 Task: Look for space in Yichang, China from 12th August, 2023 to 16th August, 2023 for 8 adults in price range Rs.10000 to Rs.16000. Place can be private room with 8 bedrooms having 8 beds and 8 bathrooms. Property type can be house, flat, guest house, hotel. Amenities needed are: wifi, TV, free parkinig on premises, gym, breakfast. Booking option can be shelf check-in. Required host language is Chinese (Simplified).
Action: Mouse moved to (430, 89)
Screenshot: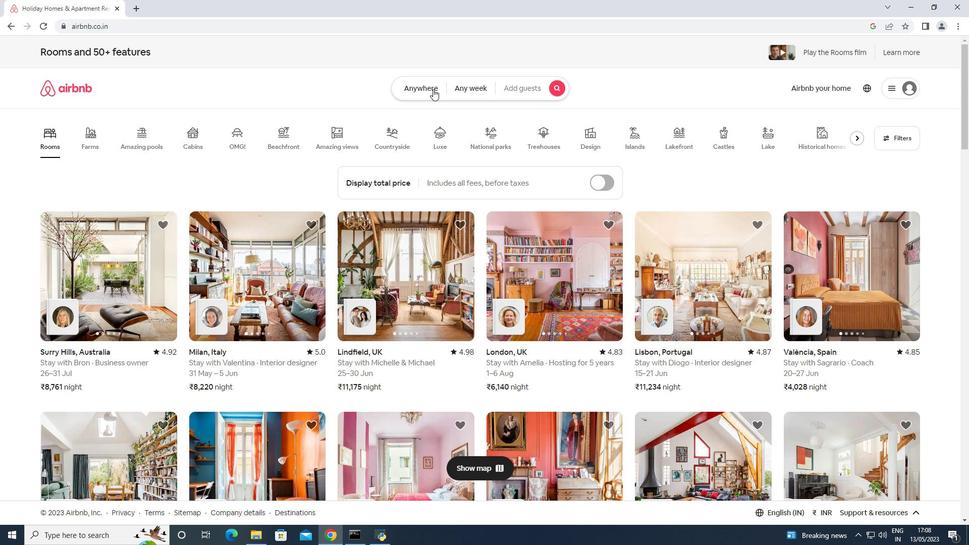 
Action: Mouse pressed left at (430, 89)
Screenshot: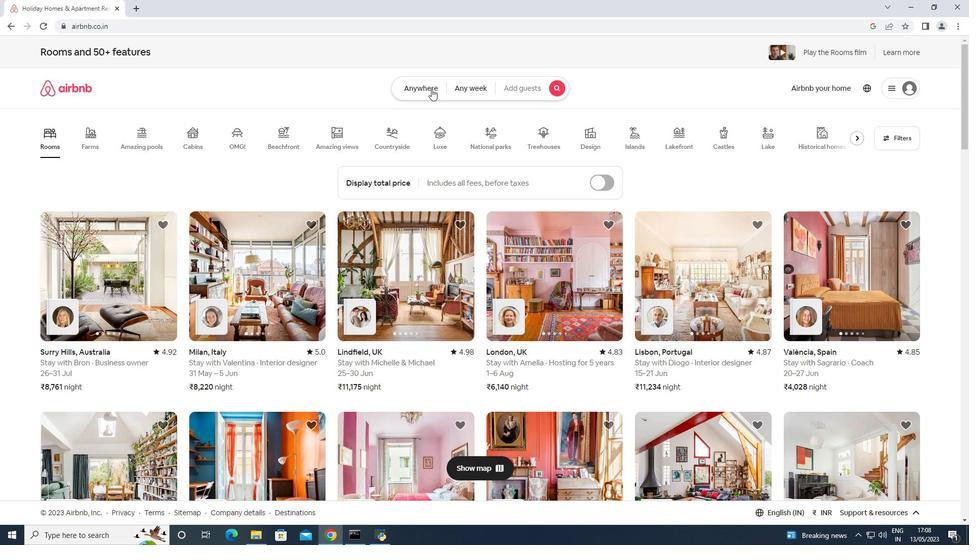 
Action: Mouse moved to (389, 124)
Screenshot: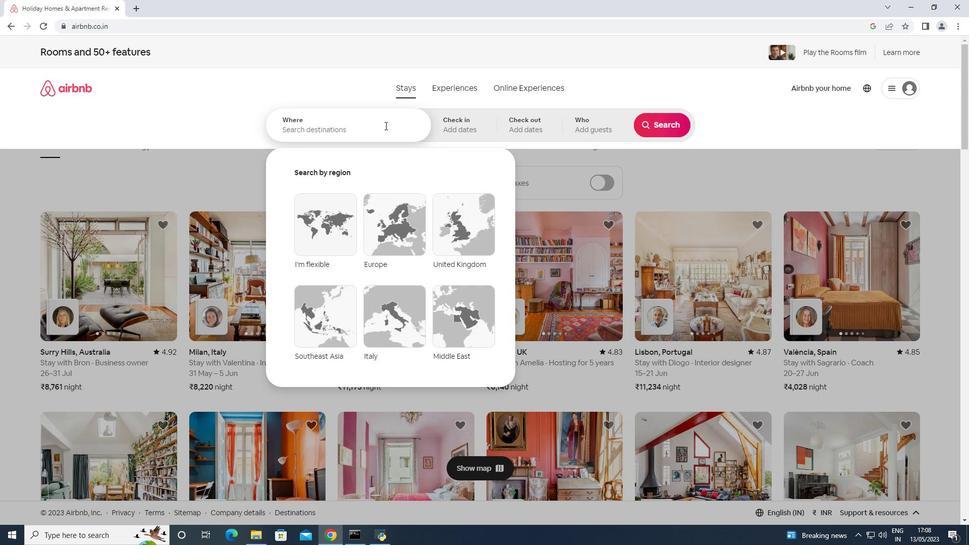 
Action: Mouse pressed left at (389, 124)
Screenshot: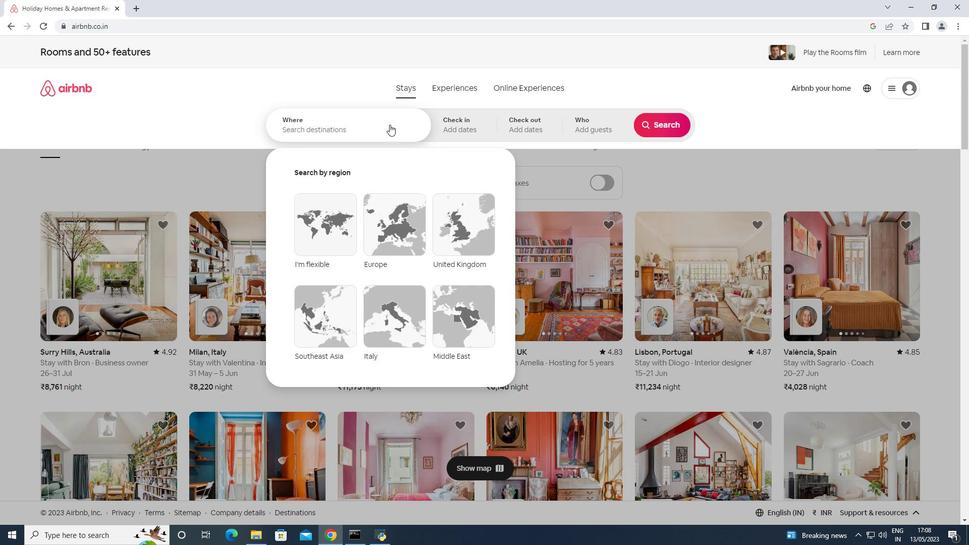 
Action: Key pressed <Key.shift>Yichang,<Key.space><Key.shift>China<Key.enter>
Screenshot: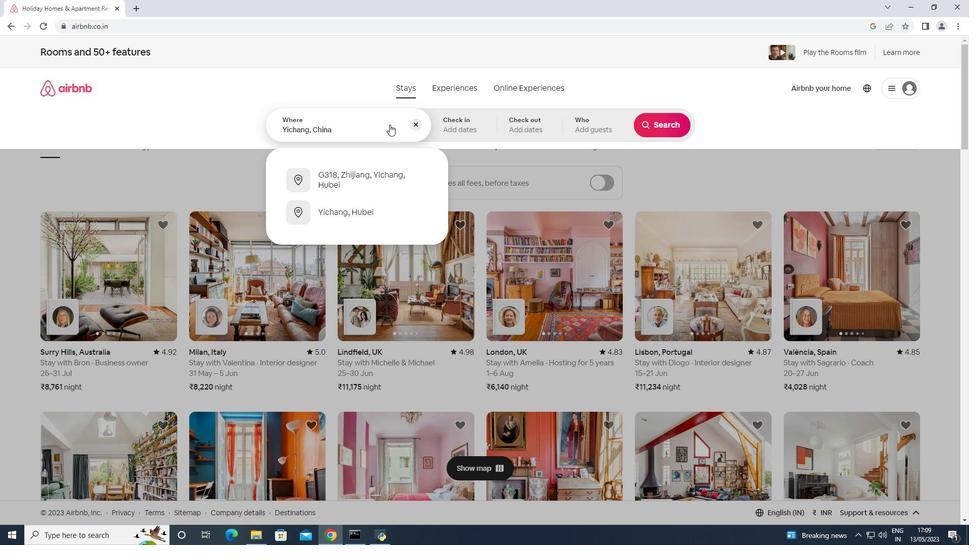 
Action: Mouse moved to (659, 209)
Screenshot: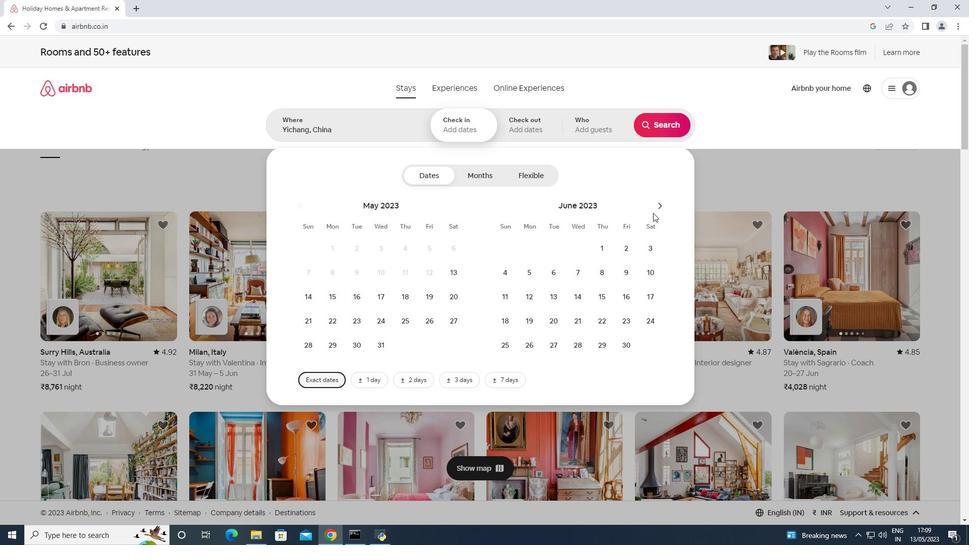 
Action: Mouse pressed left at (659, 209)
Screenshot: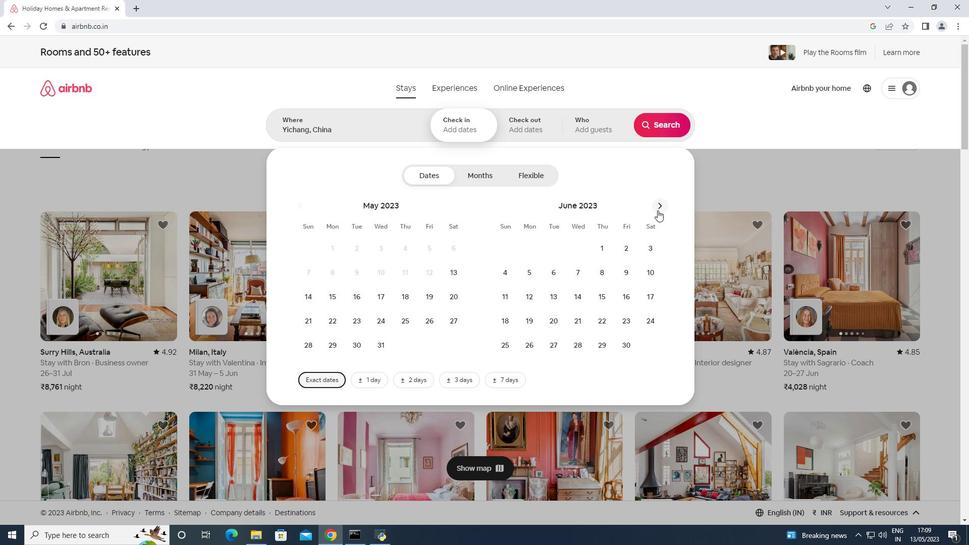 
Action: Mouse pressed left at (659, 209)
Screenshot: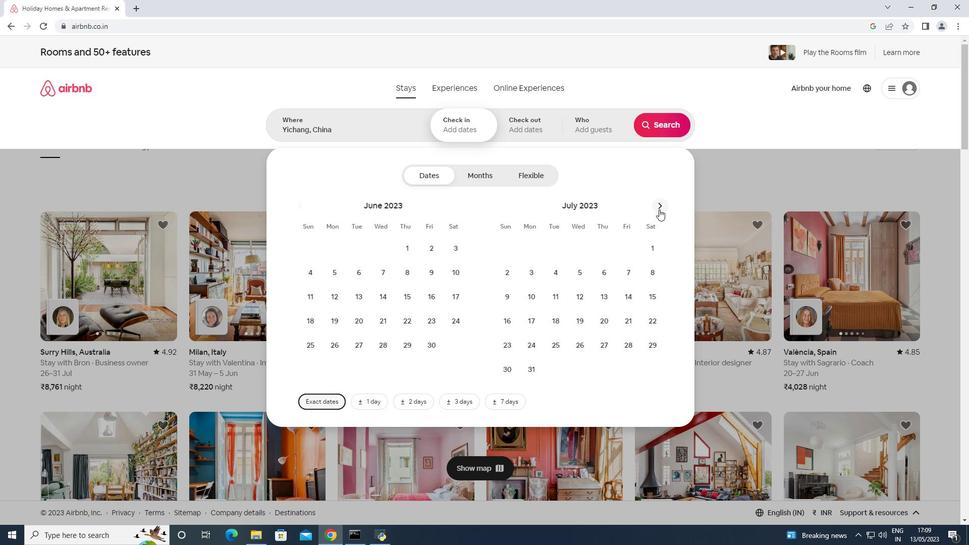 
Action: Mouse moved to (646, 274)
Screenshot: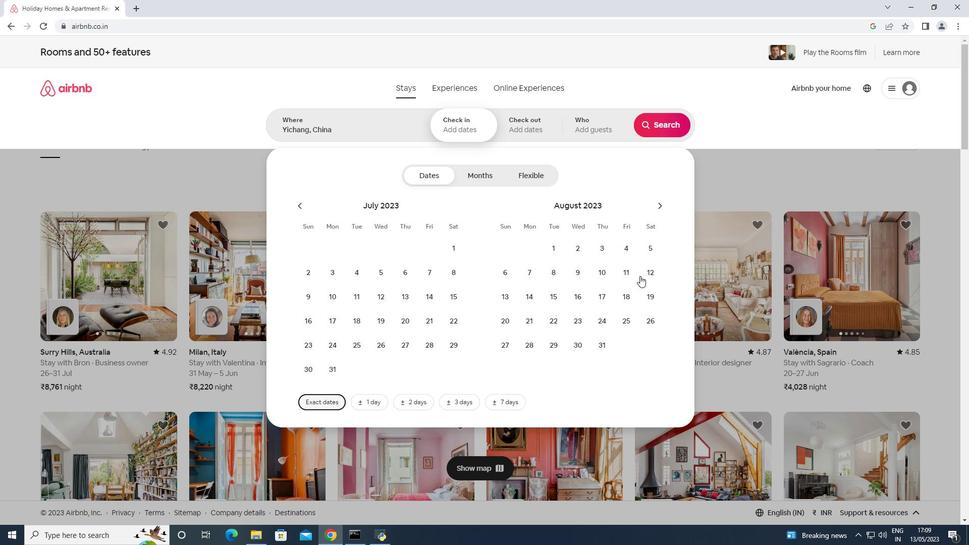 
Action: Mouse pressed left at (646, 274)
Screenshot: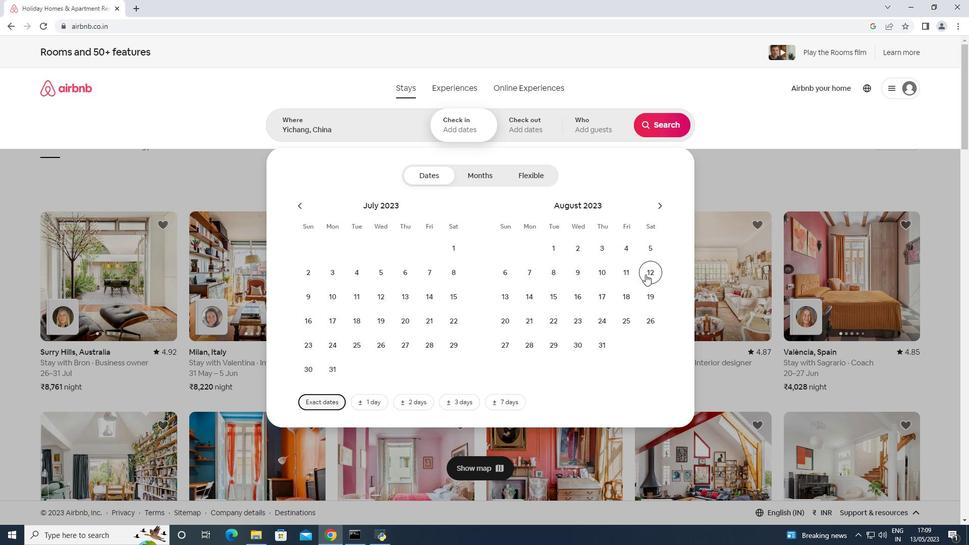 
Action: Mouse moved to (581, 300)
Screenshot: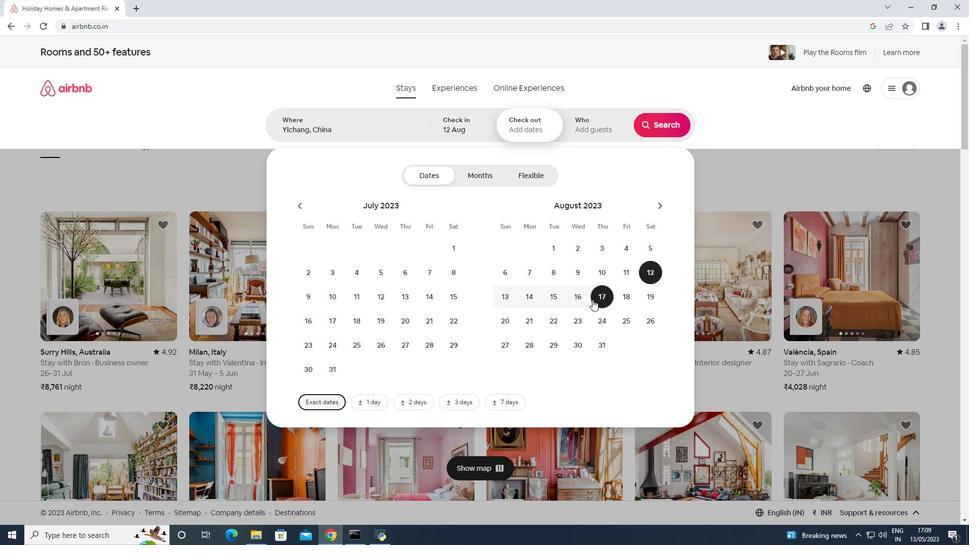 
Action: Mouse pressed left at (581, 300)
Screenshot: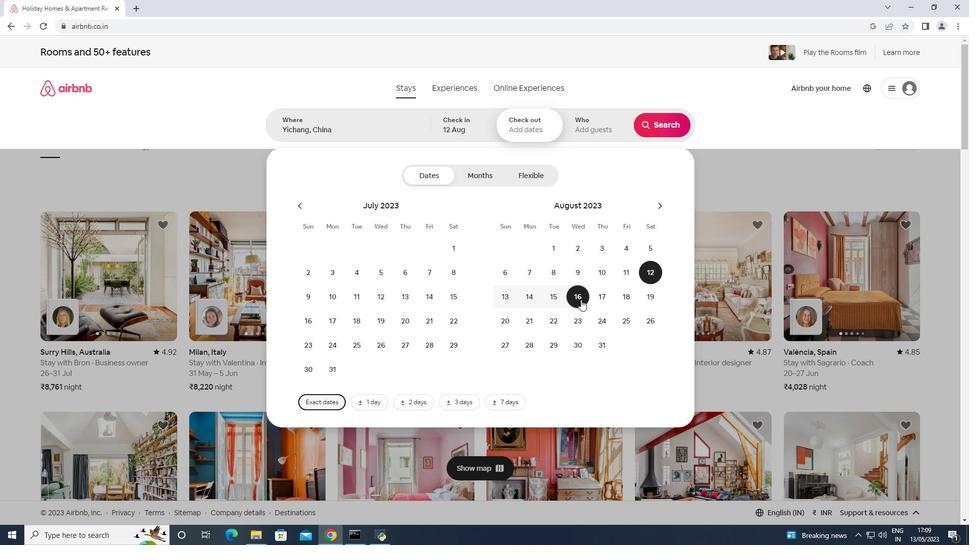
Action: Mouse moved to (590, 140)
Screenshot: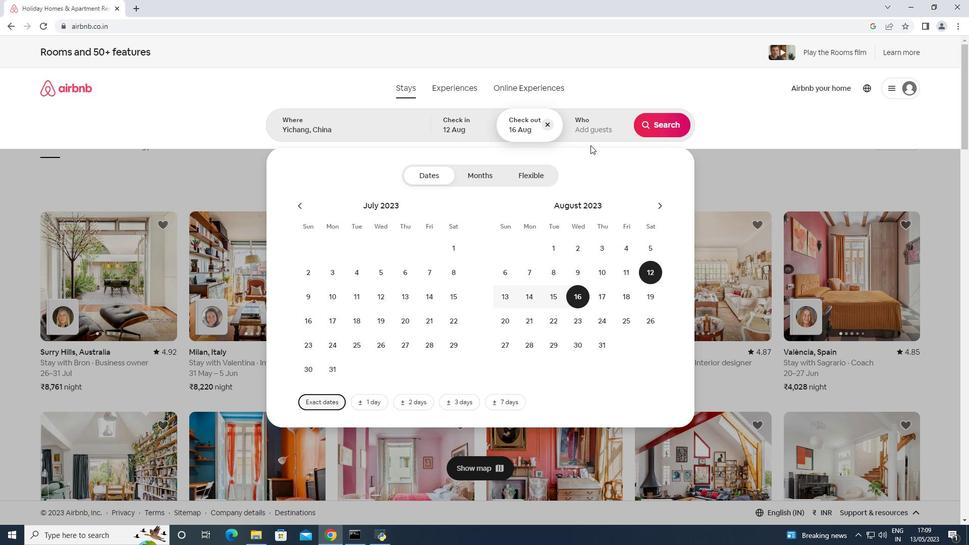 
Action: Mouse pressed left at (590, 140)
Screenshot: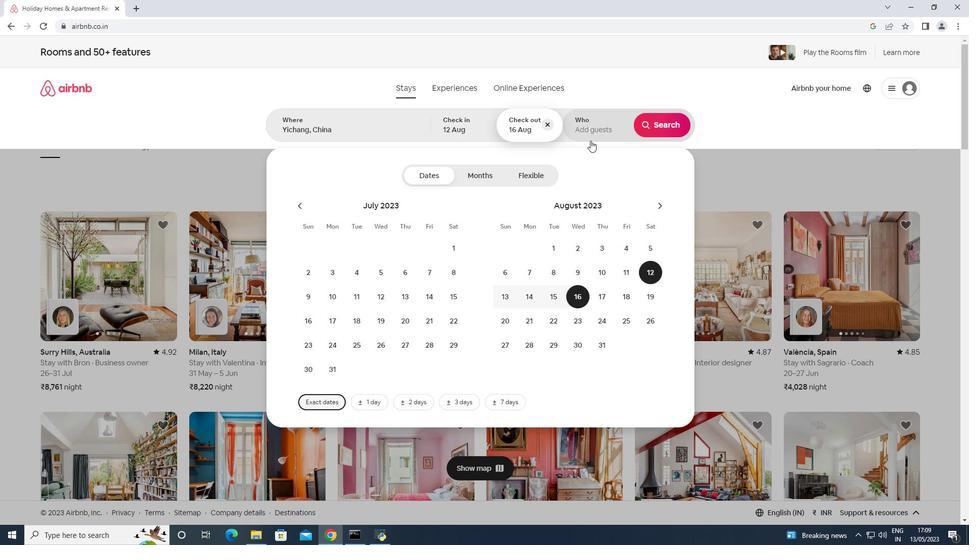 
Action: Mouse moved to (662, 176)
Screenshot: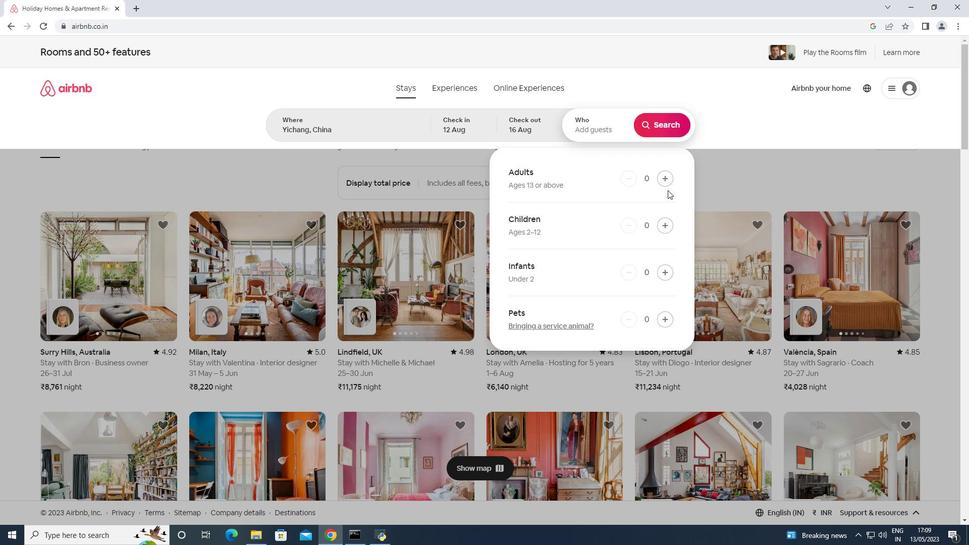 
Action: Mouse pressed left at (662, 176)
Screenshot: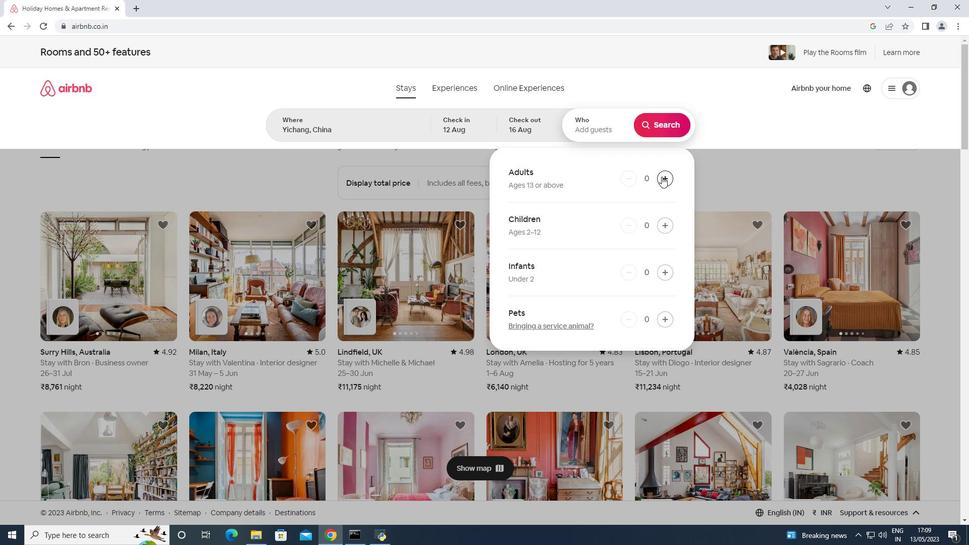 
Action: Mouse pressed left at (662, 176)
Screenshot: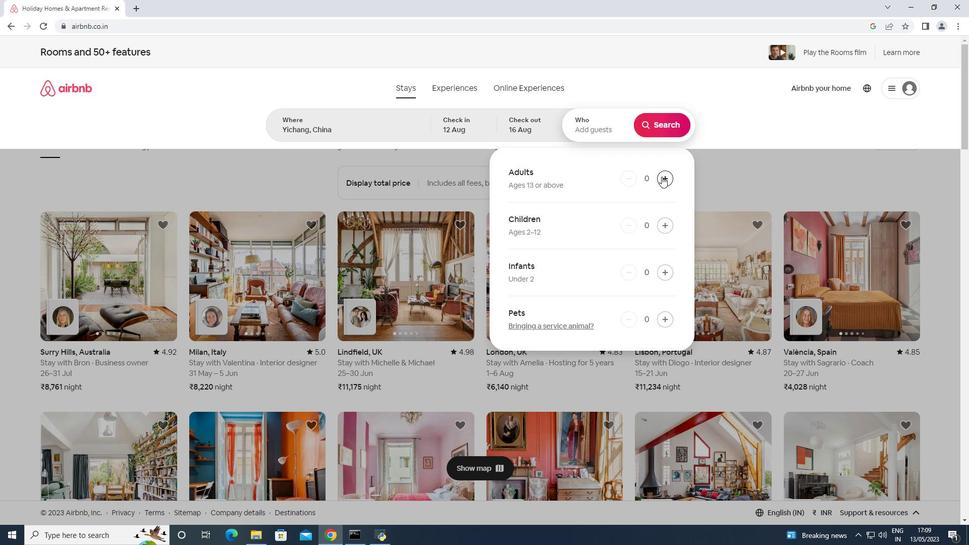 
Action: Mouse pressed left at (662, 176)
Screenshot: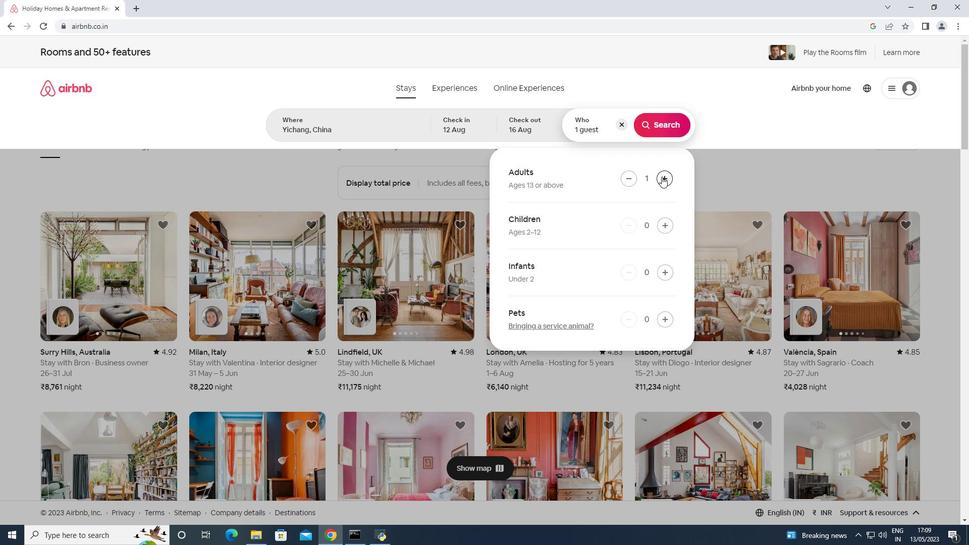 
Action: Mouse pressed left at (662, 176)
Screenshot: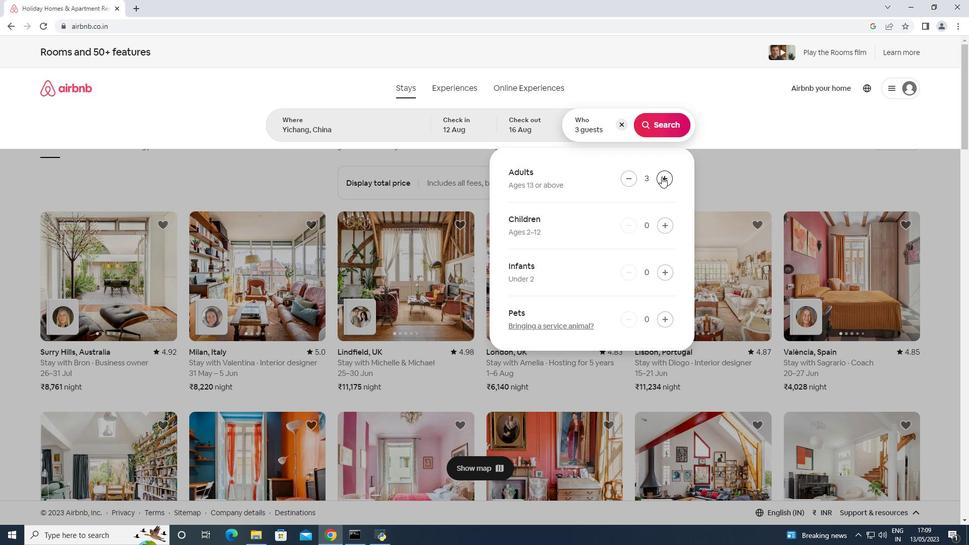 
Action: Mouse pressed left at (662, 176)
Screenshot: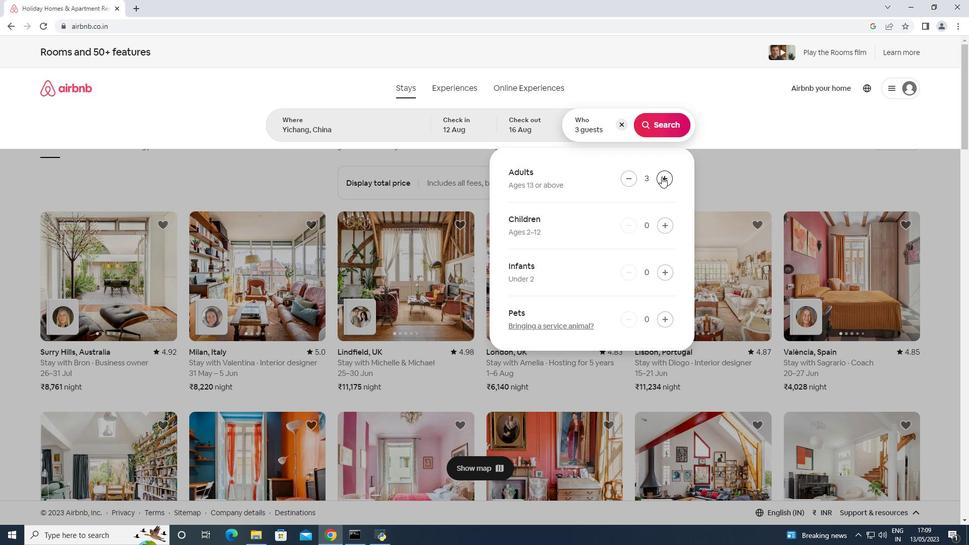 
Action: Mouse pressed left at (662, 176)
Screenshot: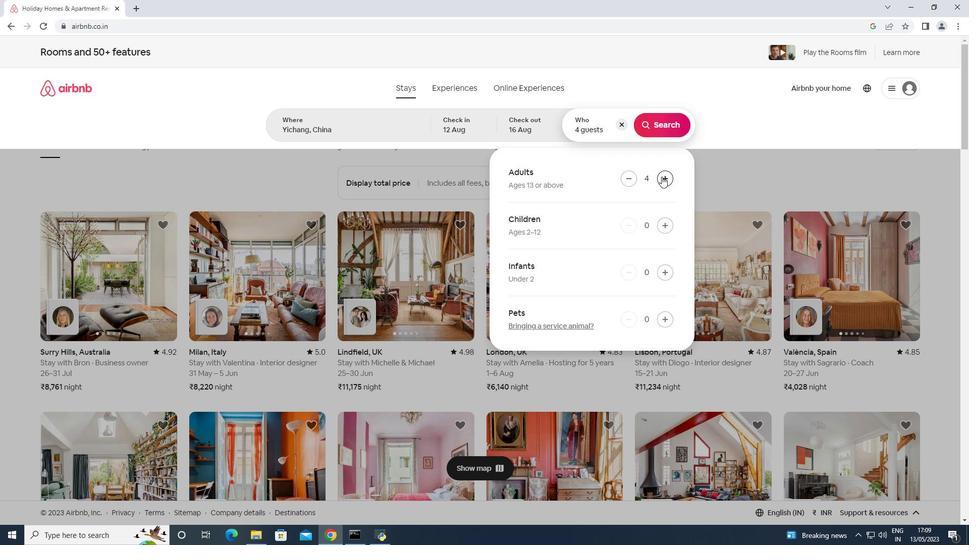 
Action: Mouse pressed left at (662, 176)
Screenshot: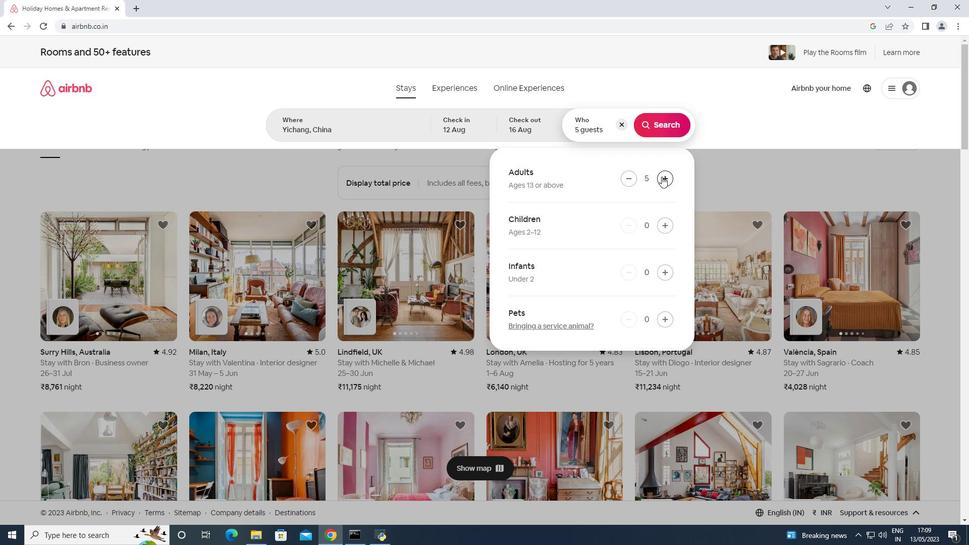 
Action: Mouse pressed left at (662, 176)
Screenshot: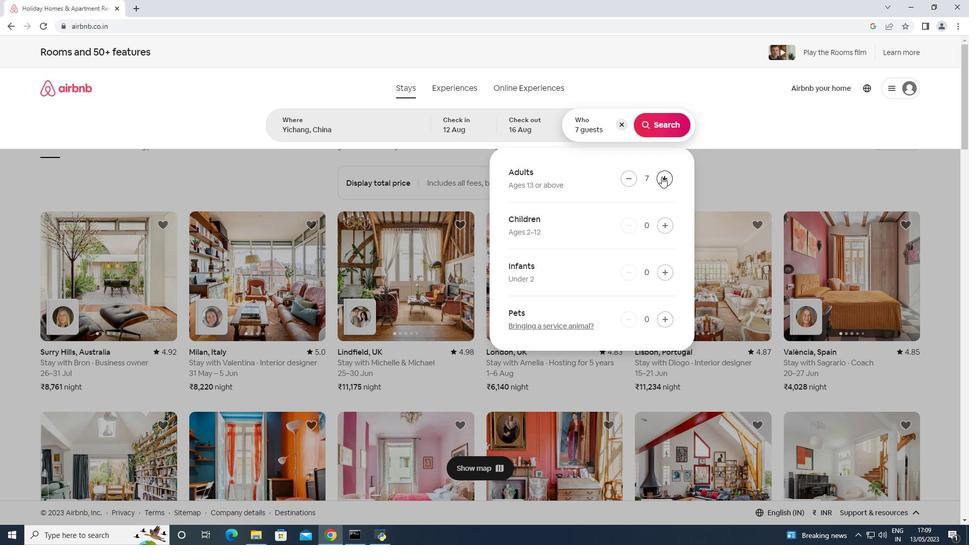 
Action: Mouse moved to (664, 123)
Screenshot: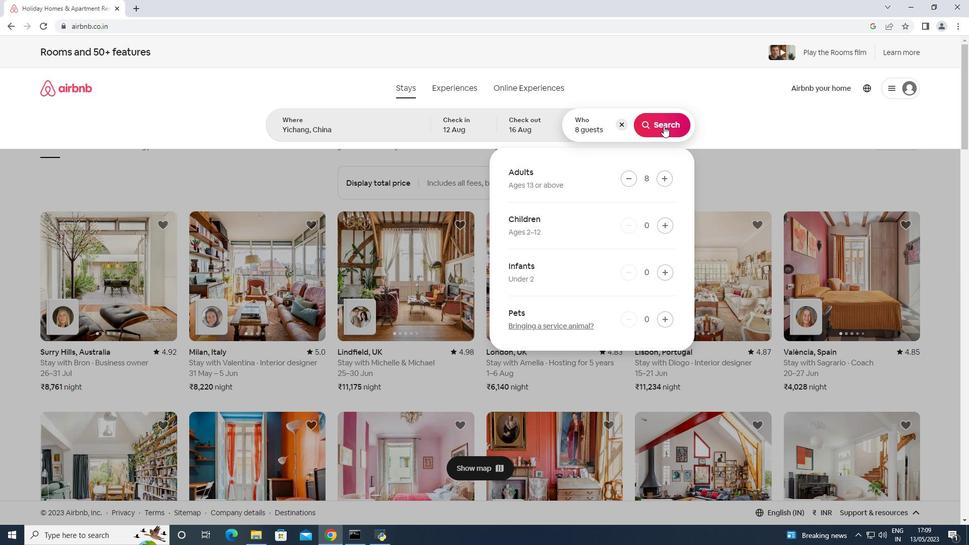 
Action: Mouse pressed left at (664, 123)
Screenshot: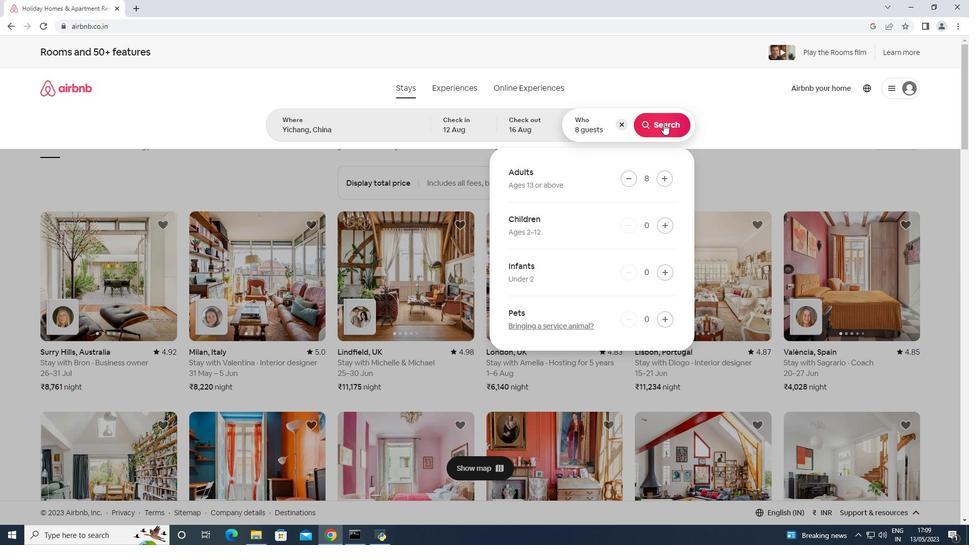 
Action: Mouse moved to (929, 92)
Screenshot: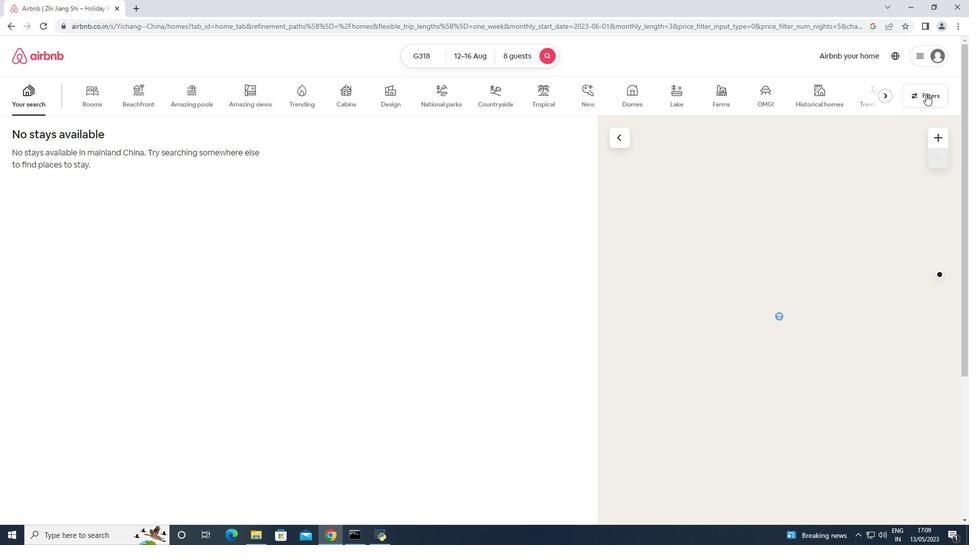 
Action: Mouse pressed left at (929, 92)
Screenshot: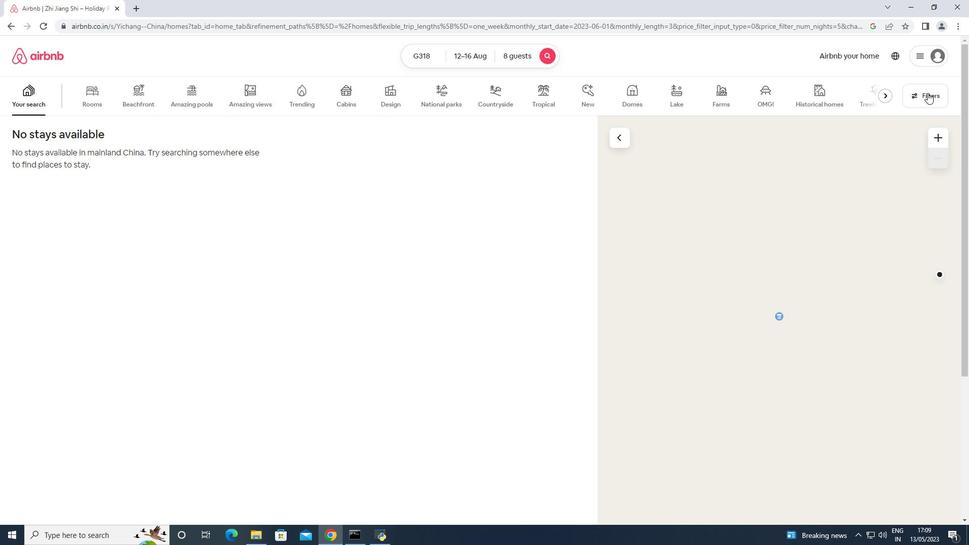 
Action: Mouse moved to (452, 345)
Screenshot: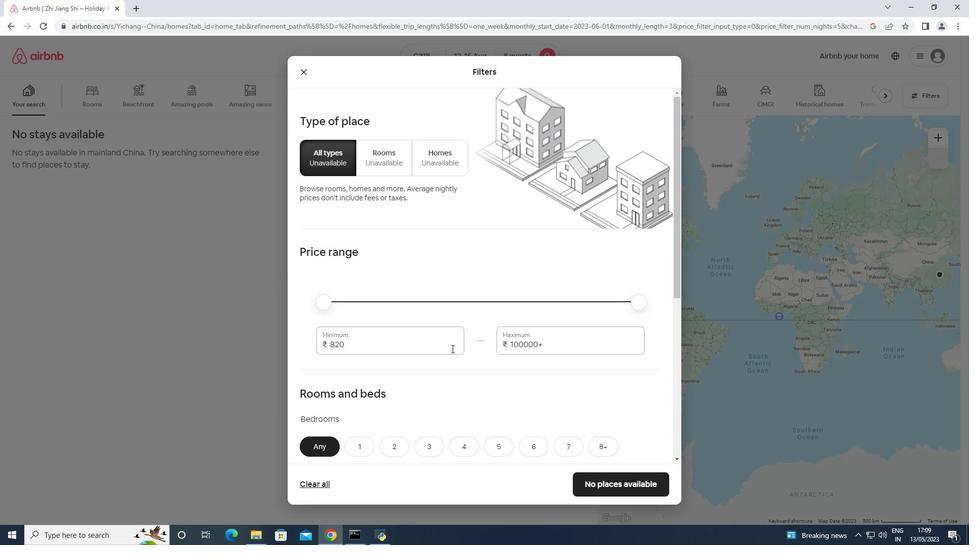 
Action: Mouse pressed left at (452, 345)
Screenshot: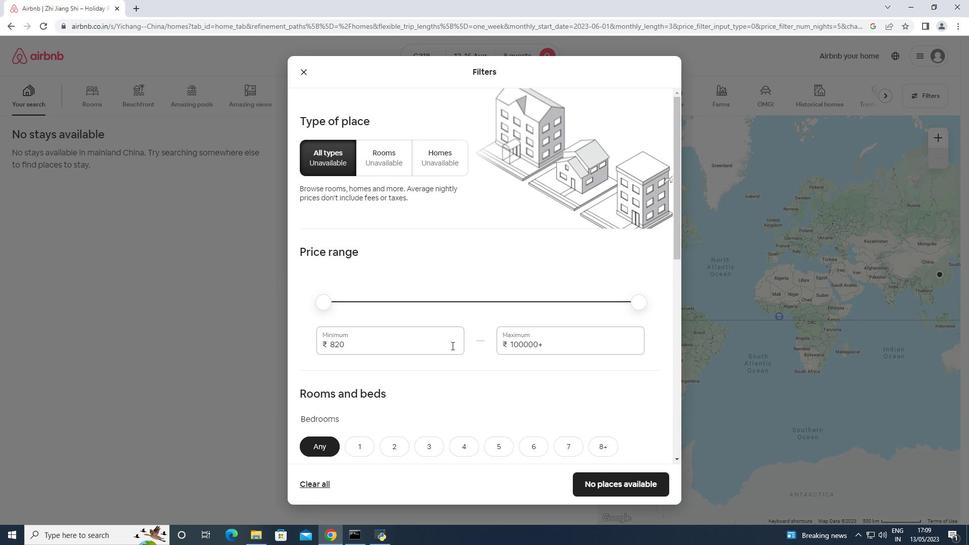 
Action: Mouse pressed left at (452, 345)
Screenshot: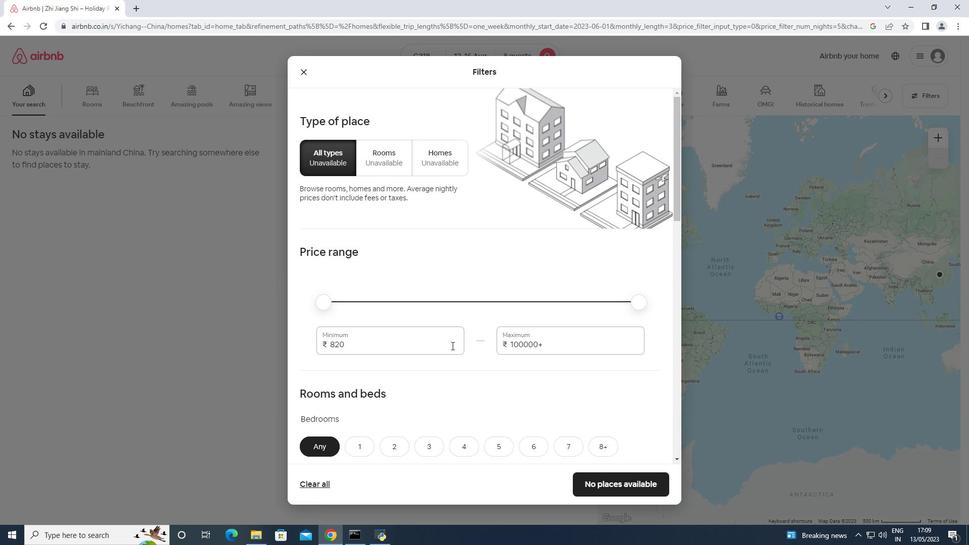 
Action: Key pressed 10000<Key.tab>16000
Screenshot: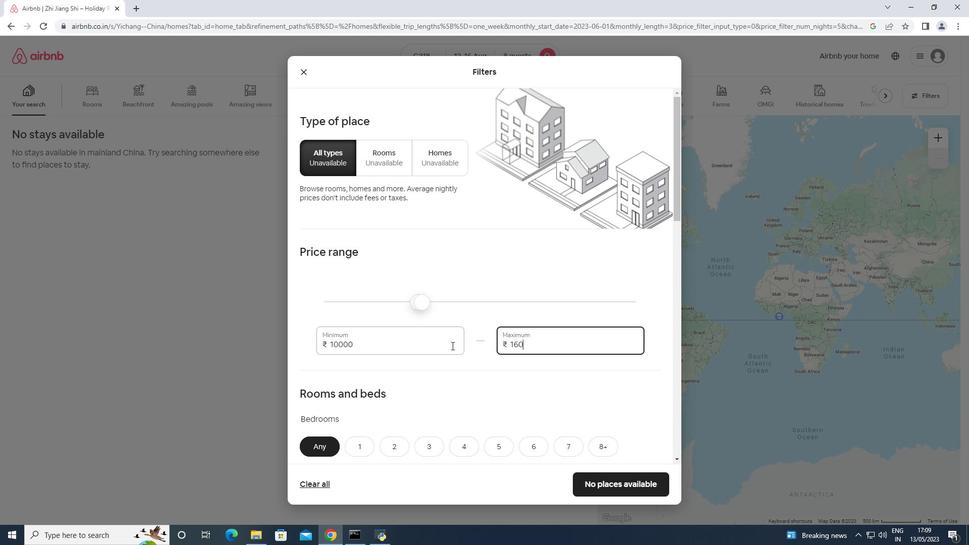 
Action: Mouse scrolled (452, 345) with delta (0, 0)
Screenshot: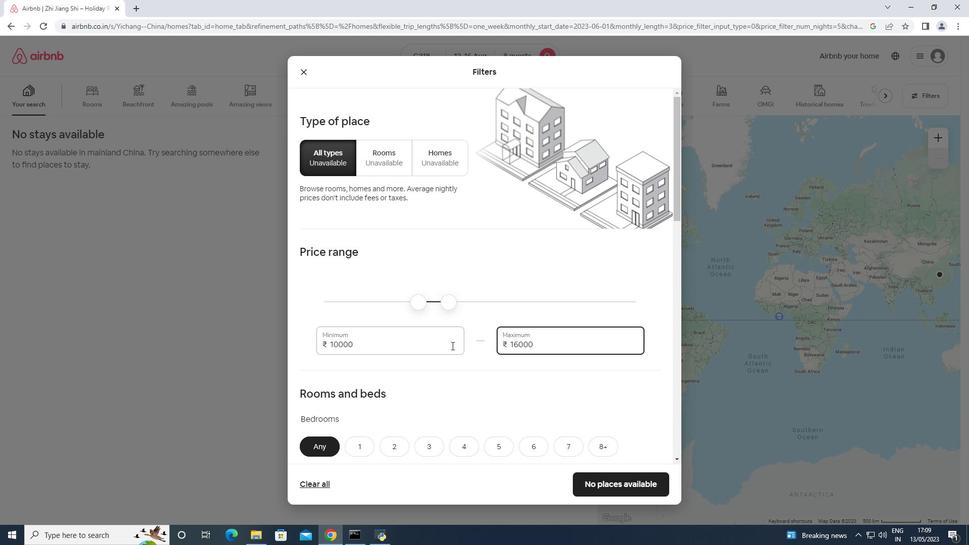 
Action: Mouse scrolled (452, 345) with delta (0, 0)
Screenshot: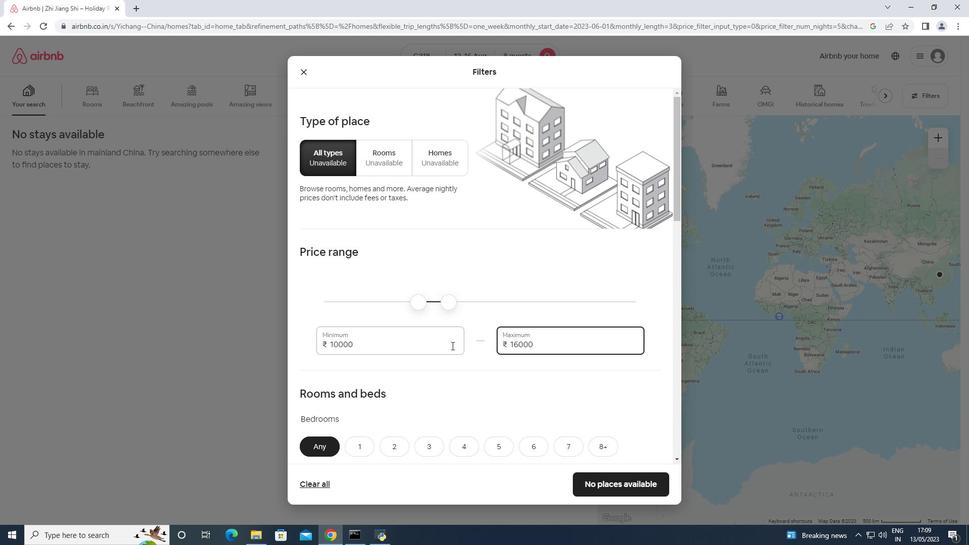 
Action: Mouse scrolled (452, 345) with delta (0, 0)
Screenshot: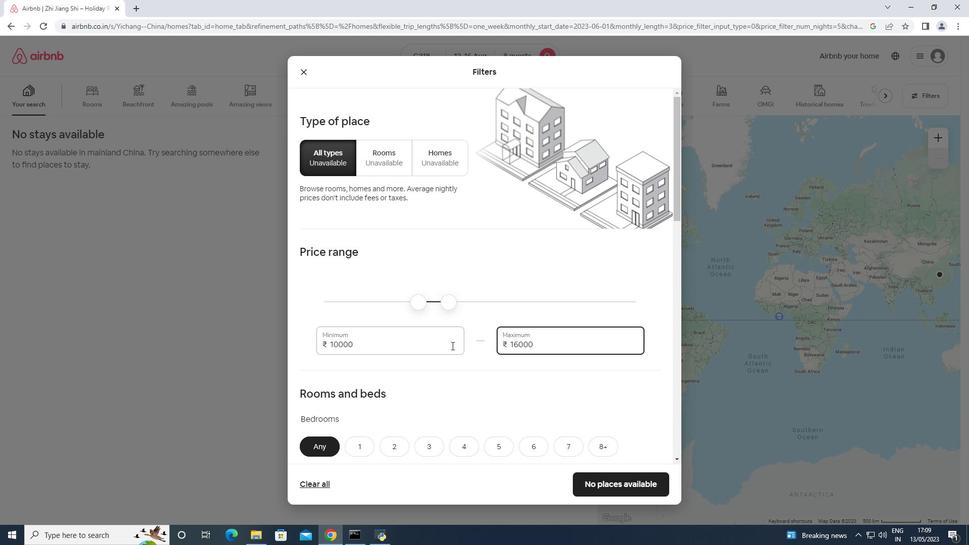 
Action: Mouse scrolled (452, 345) with delta (0, 0)
Screenshot: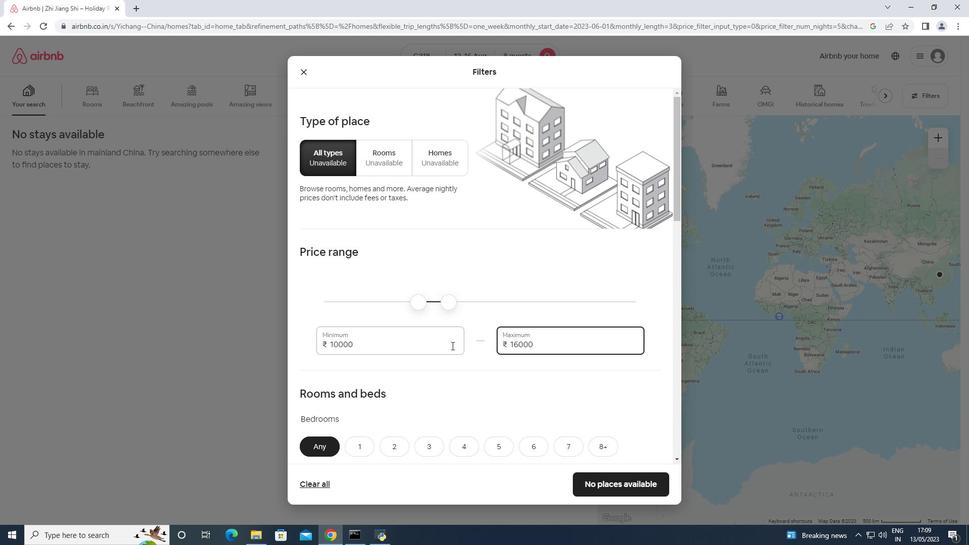 
Action: Mouse scrolled (452, 345) with delta (0, 0)
Screenshot: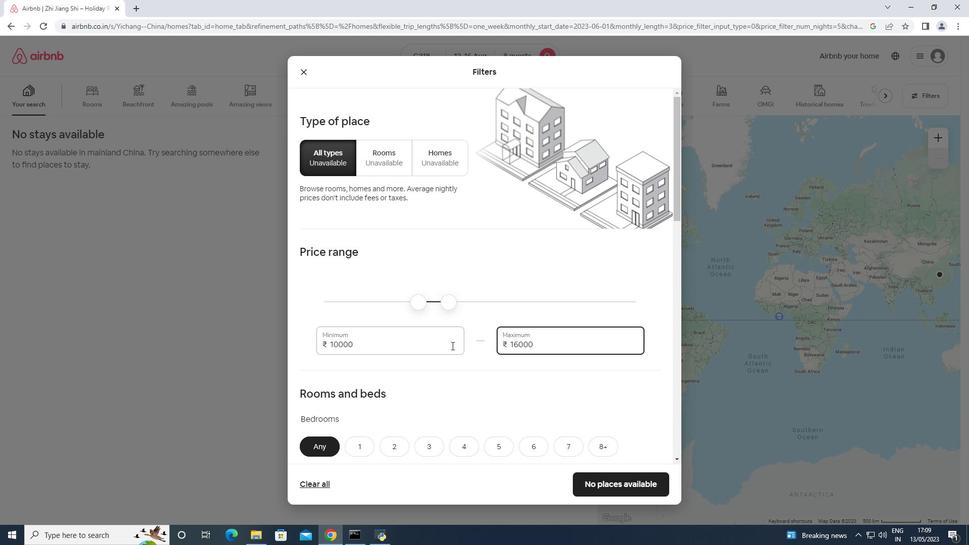 
Action: Mouse moved to (602, 195)
Screenshot: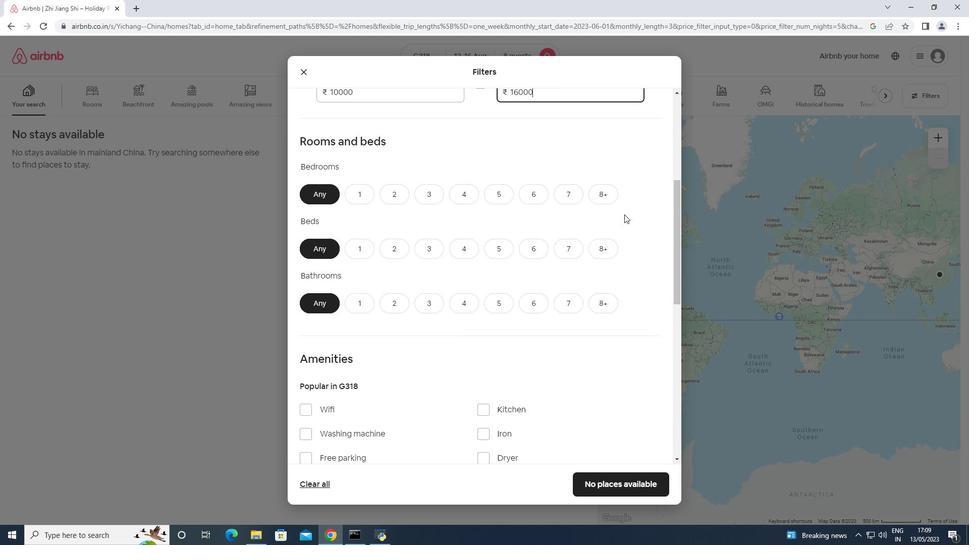 
Action: Mouse pressed left at (602, 195)
Screenshot: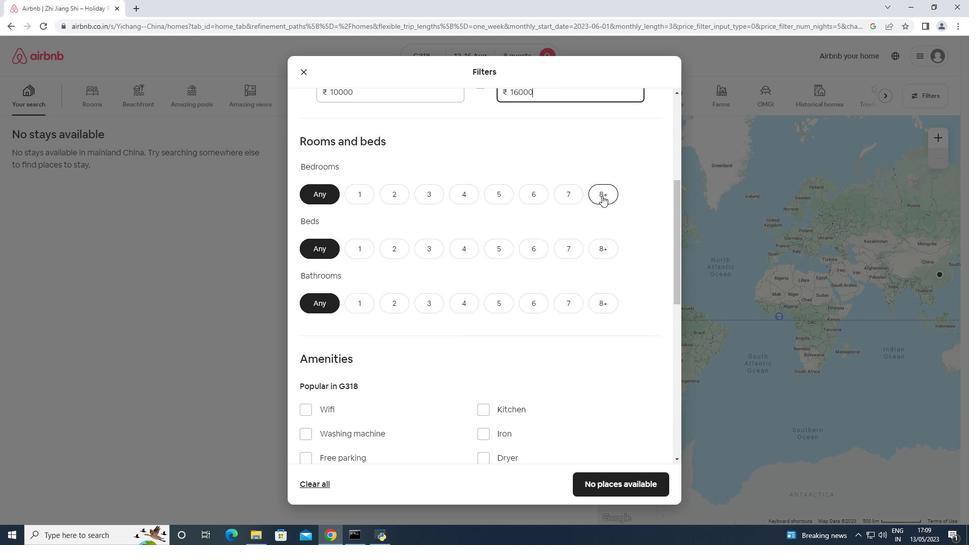 
Action: Mouse moved to (605, 261)
Screenshot: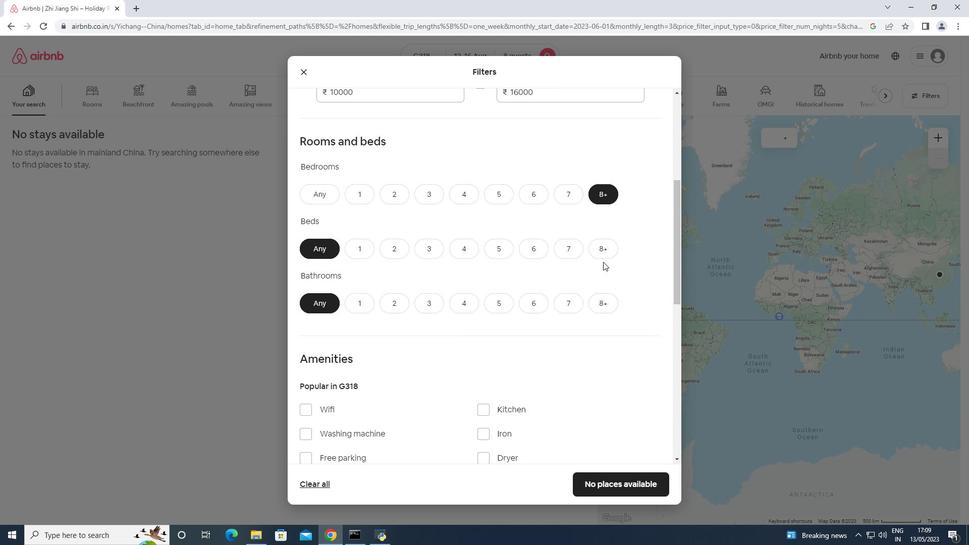 
Action: Mouse pressed left at (605, 261)
Screenshot: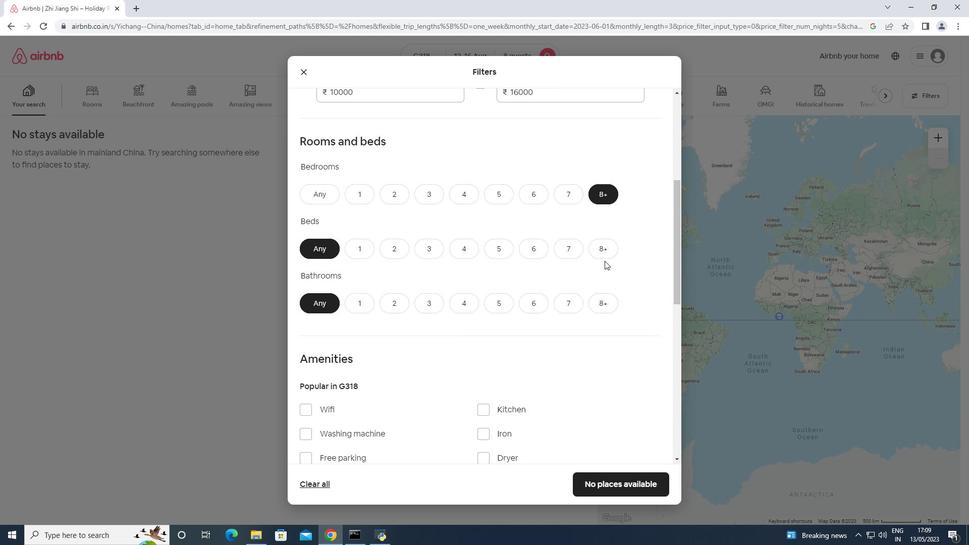 
Action: Mouse moved to (611, 248)
Screenshot: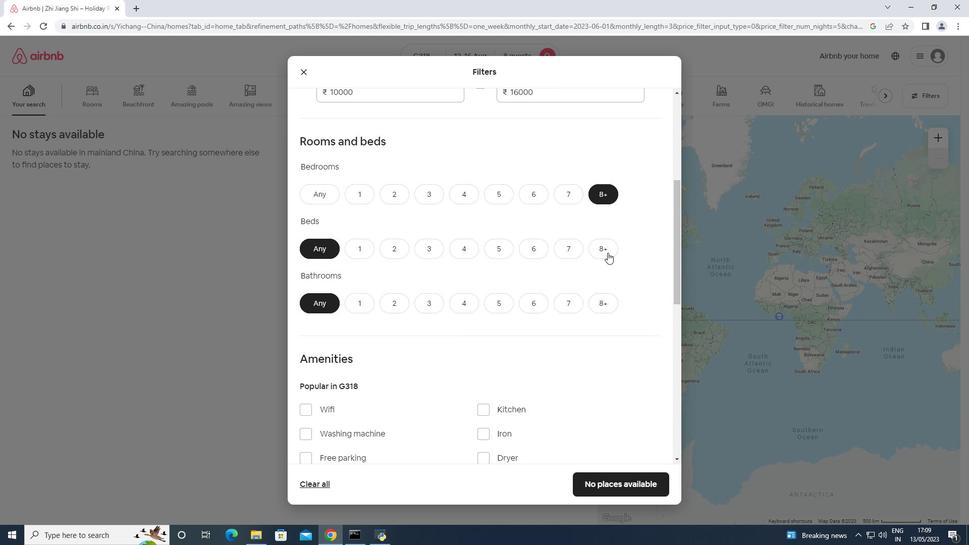 
Action: Mouse pressed left at (611, 248)
Screenshot: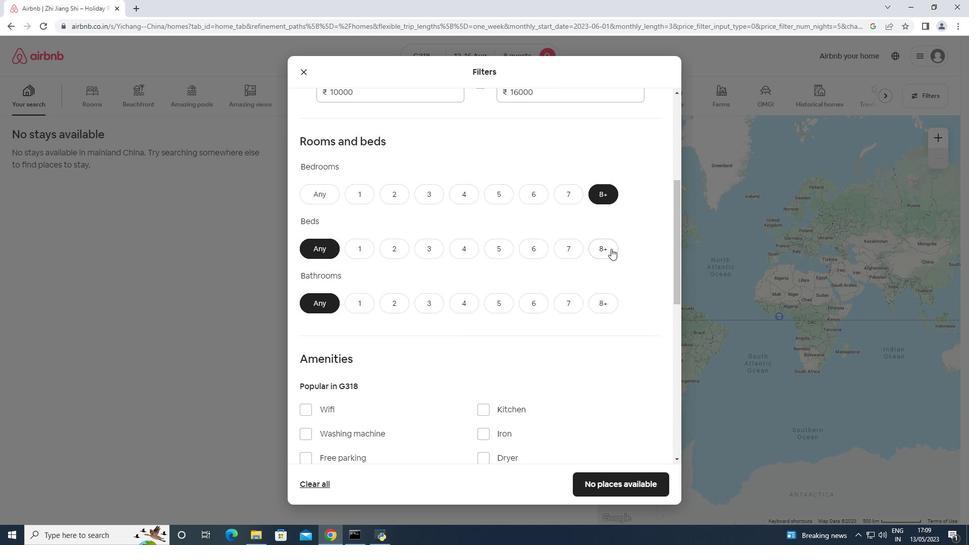 
Action: Mouse moved to (601, 302)
Screenshot: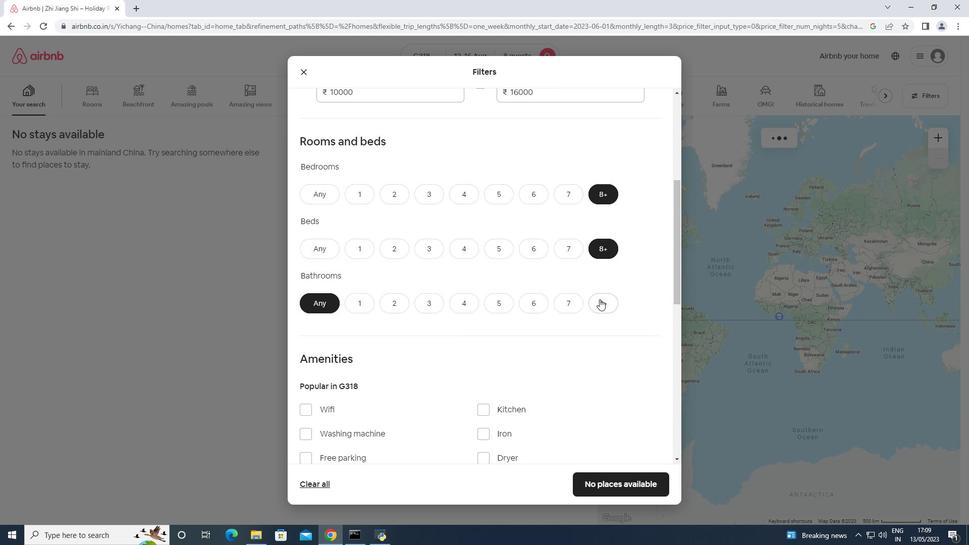 
Action: Mouse pressed left at (601, 302)
Screenshot: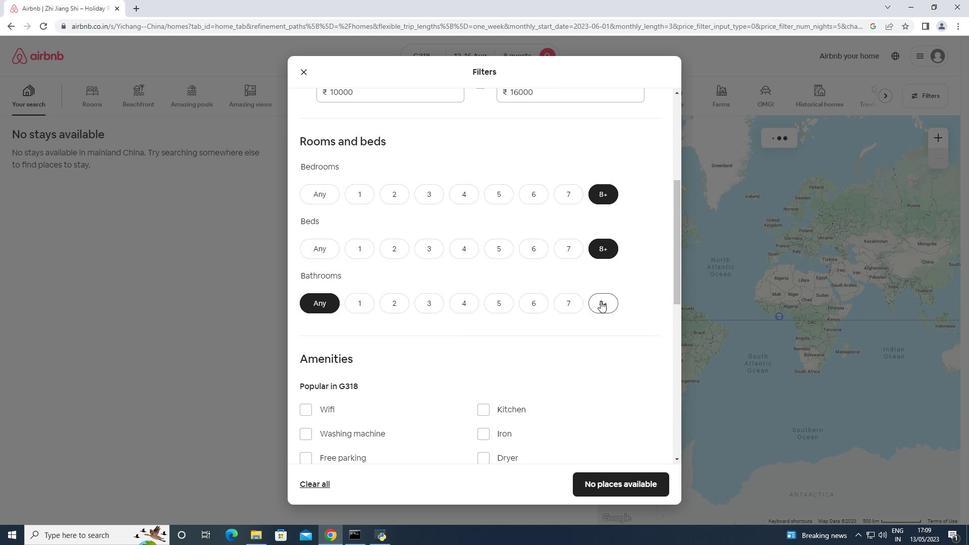 
Action: Mouse moved to (600, 302)
Screenshot: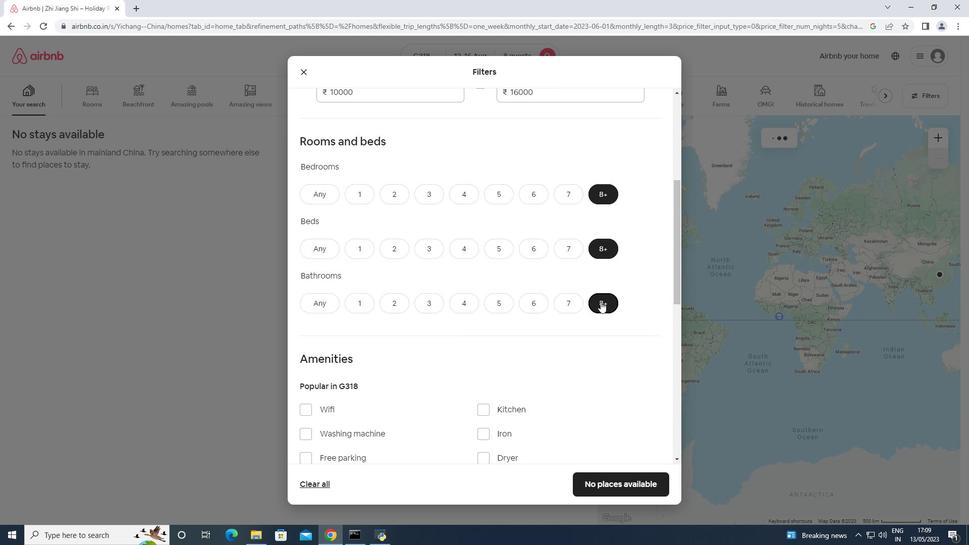 
Action: Mouse scrolled (600, 301) with delta (0, 0)
Screenshot: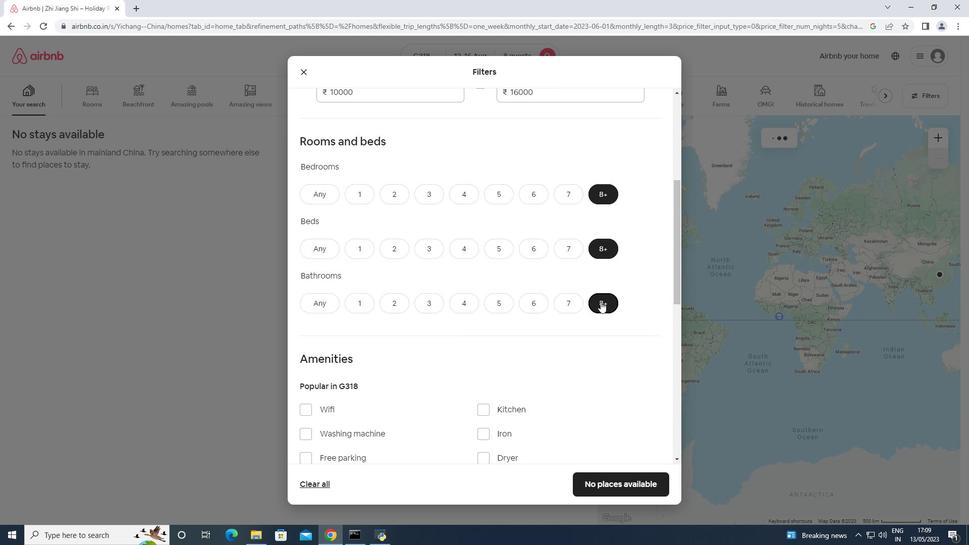
Action: Mouse scrolled (600, 301) with delta (0, 0)
Screenshot: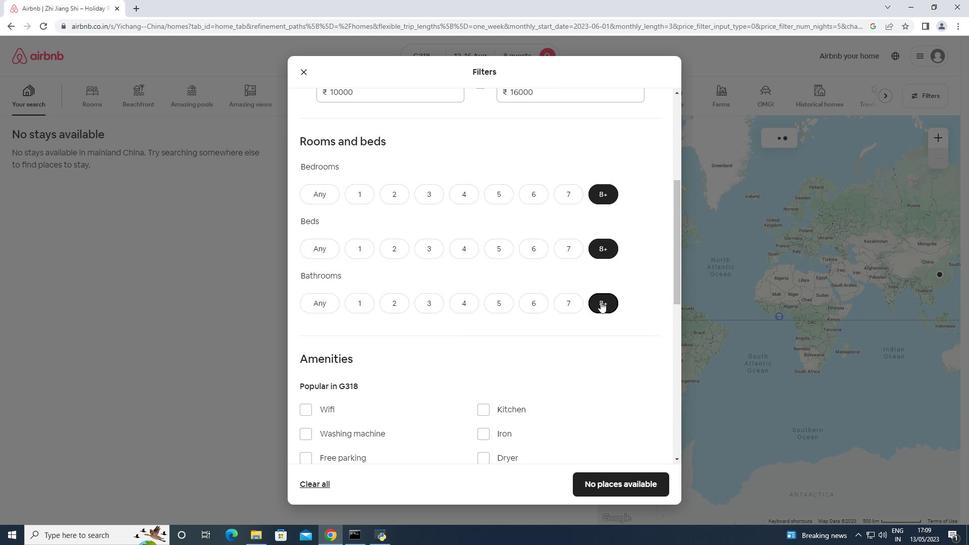 
Action: Mouse scrolled (600, 301) with delta (0, 0)
Screenshot: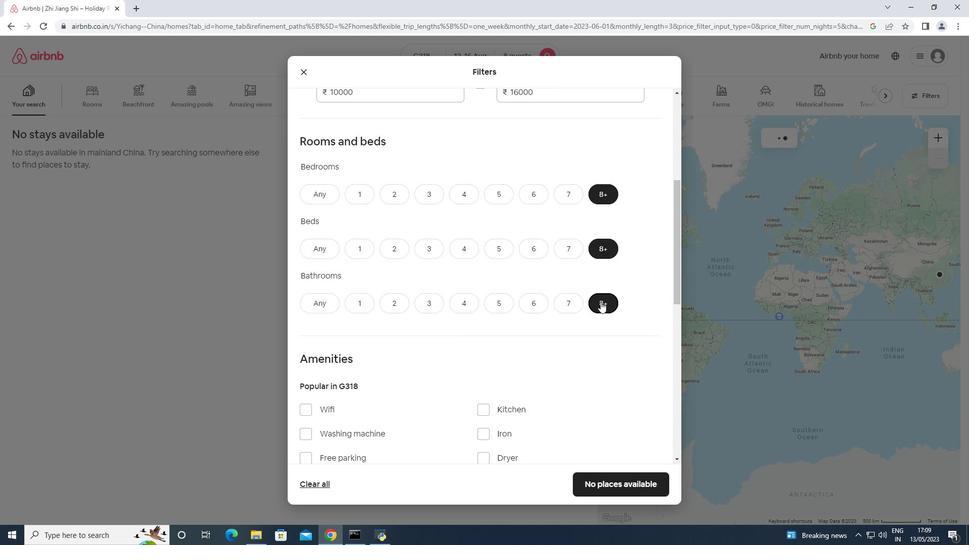 
Action: Mouse scrolled (600, 301) with delta (0, 0)
Screenshot: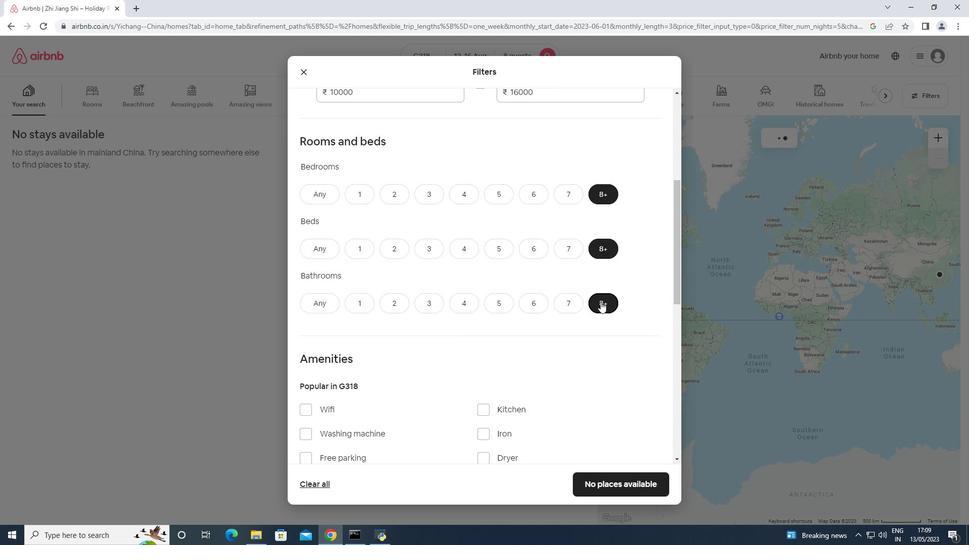 
Action: Mouse moved to (332, 205)
Screenshot: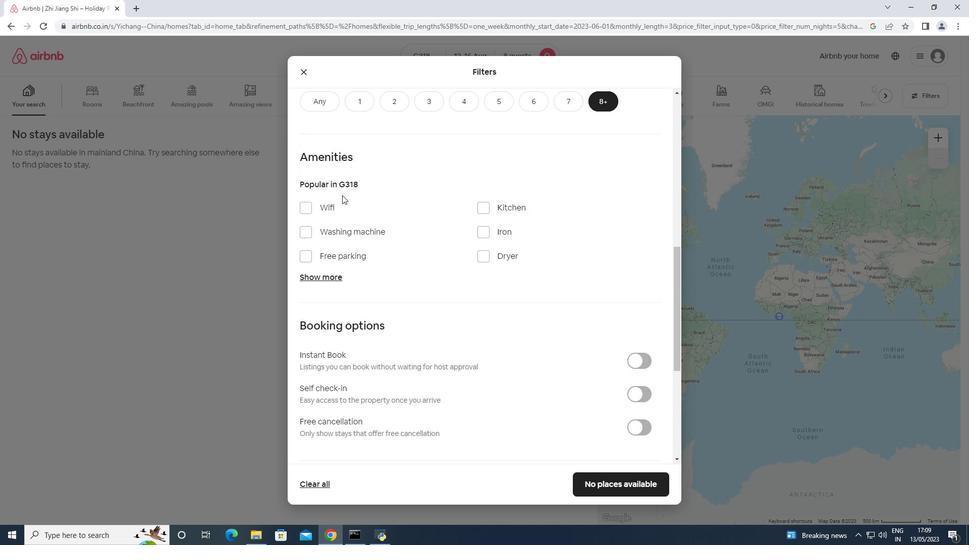
Action: Mouse pressed left at (332, 205)
Screenshot: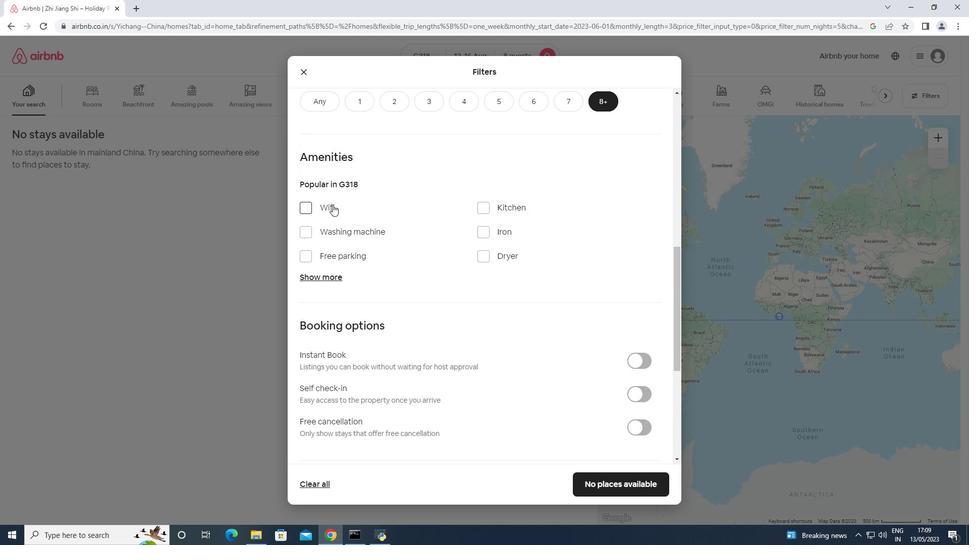 
Action: Mouse moved to (332, 252)
Screenshot: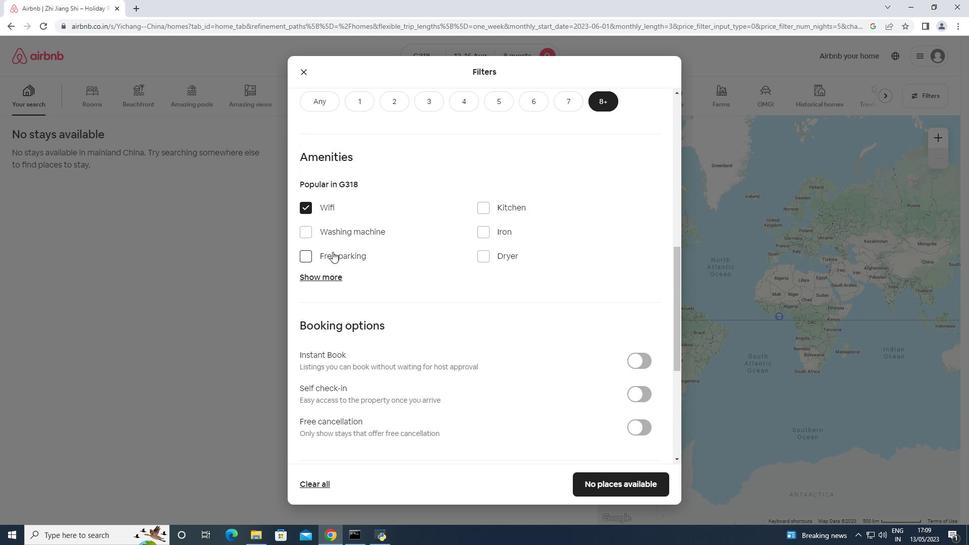 
Action: Mouse pressed left at (332, 252)
Screenshot: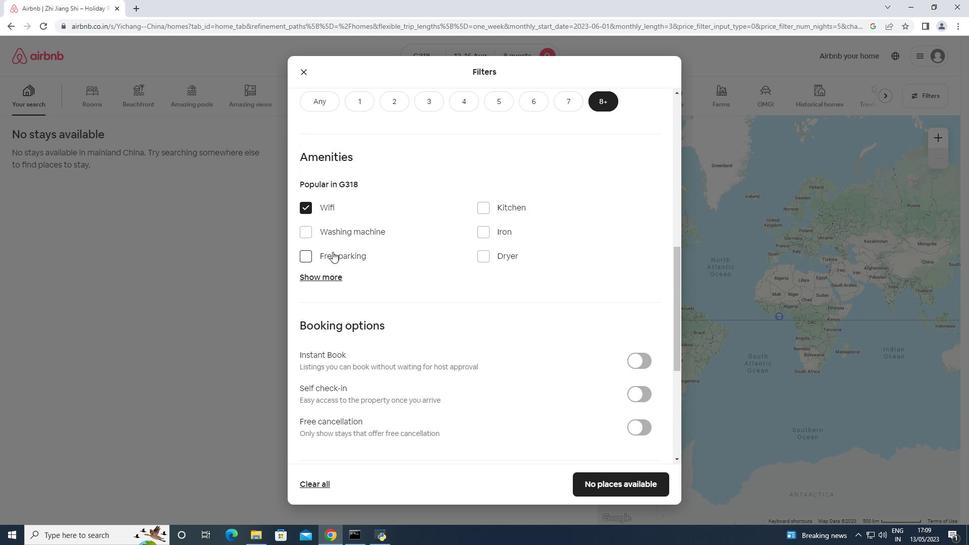 
Action: Mouse moved to (327, 275)
Screenshot: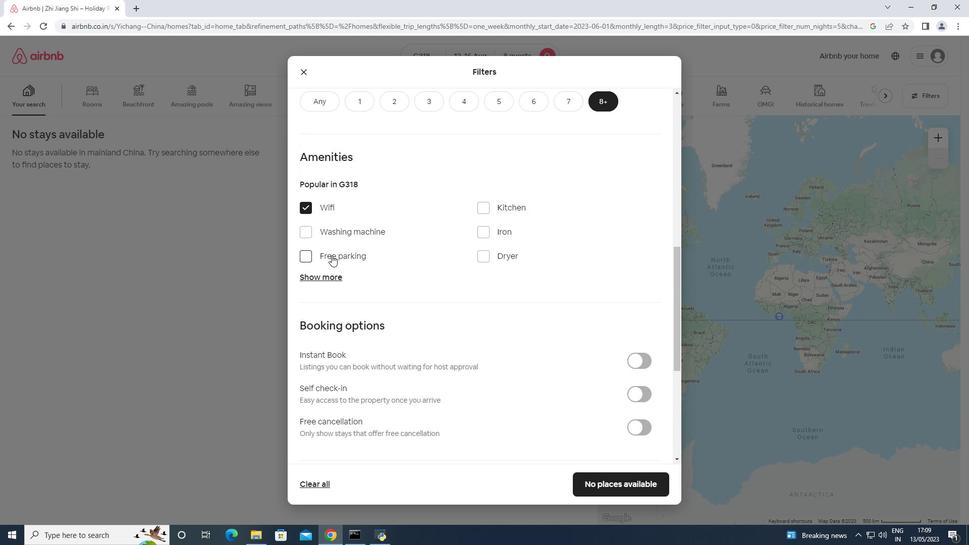 
Action: Mouse pressed left at (327, 275)
Screenshot: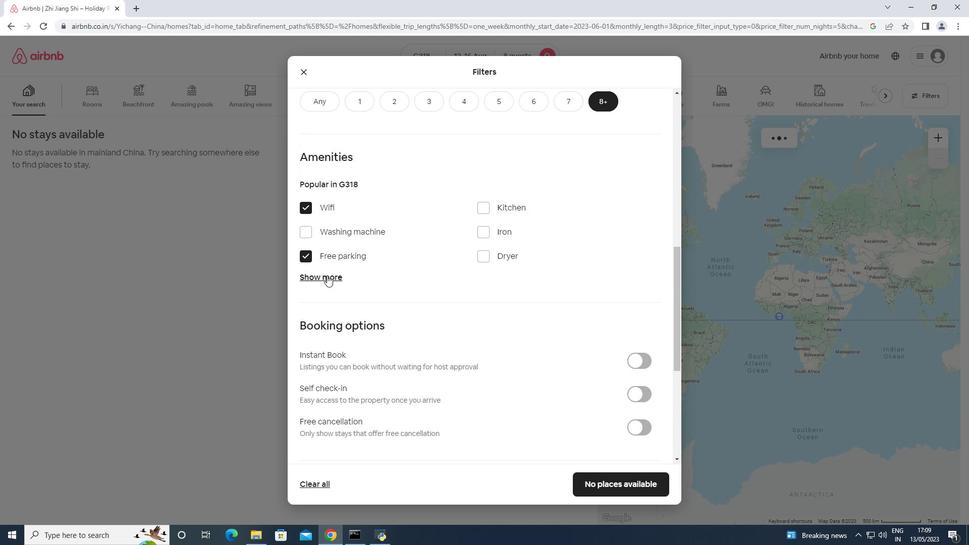 
Action: Mouse moved to (497, 333)
Screenshot: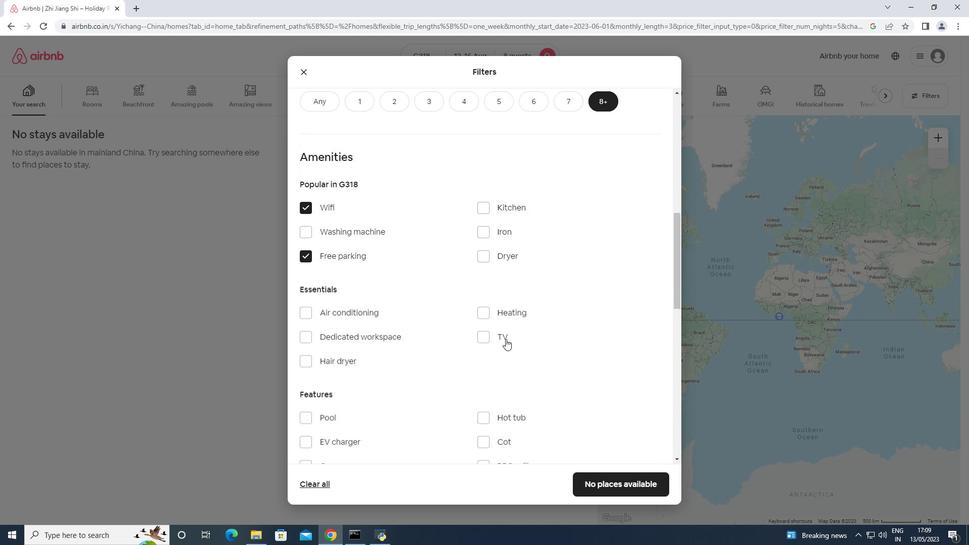 
Action: Mouse pressed left at (497, 333)
Screenshot: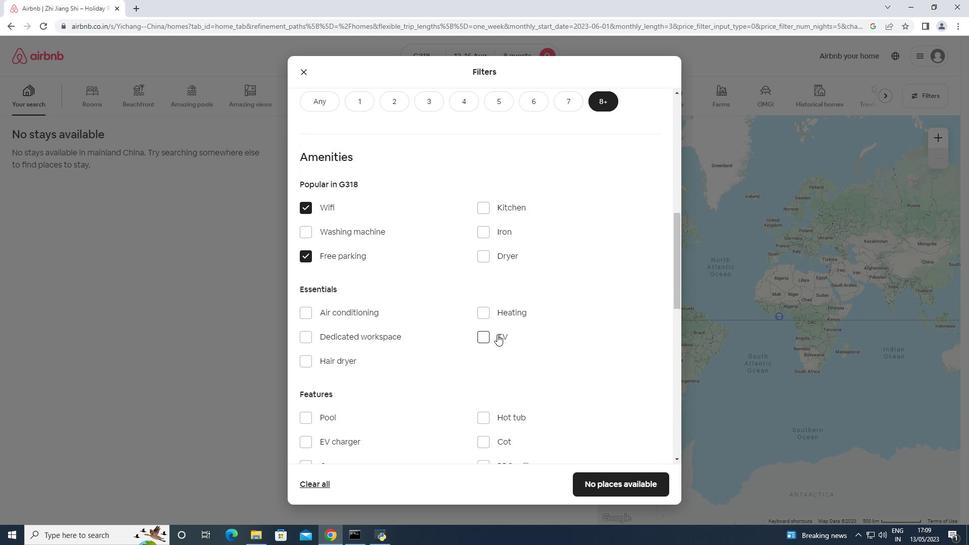 
Action: Mouse moved to (496, 333)
Screenshot: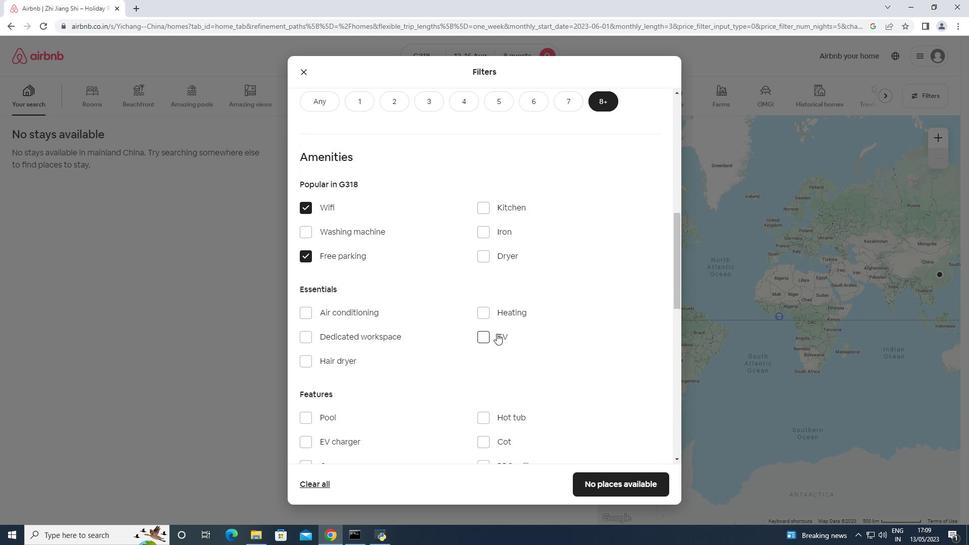 
Action: Mouse scrolled (496, 333) with delta (0, 0)
Screenshot: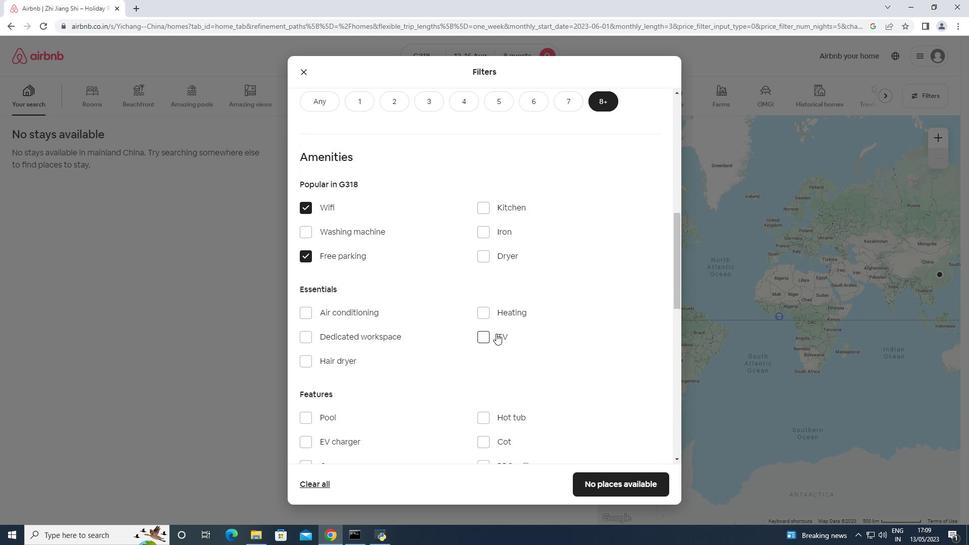 
Action: Mouse scrolled (496, 333) with delta (0, 0)
Screenshot: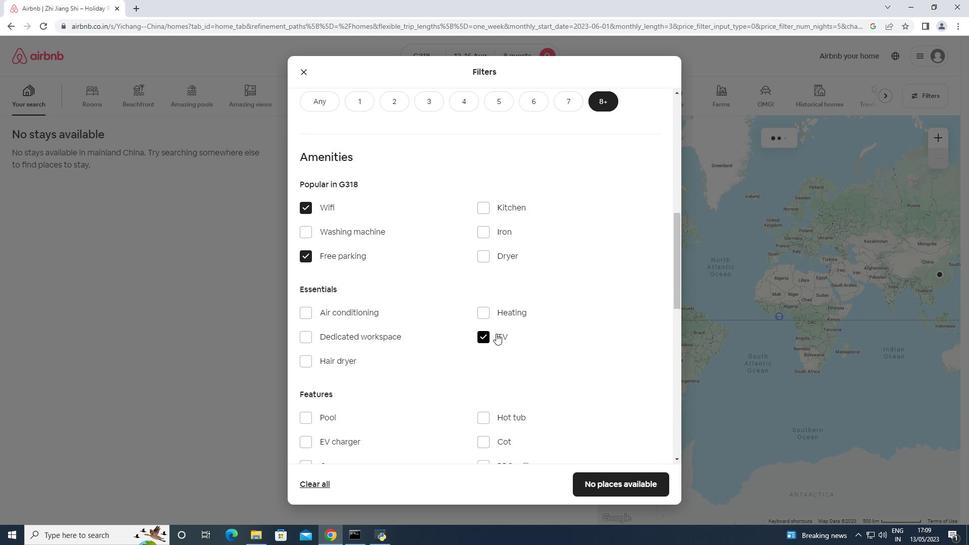 
Action: Mouse scrolled (496, 333) with delta (0, 0)
Screenshot: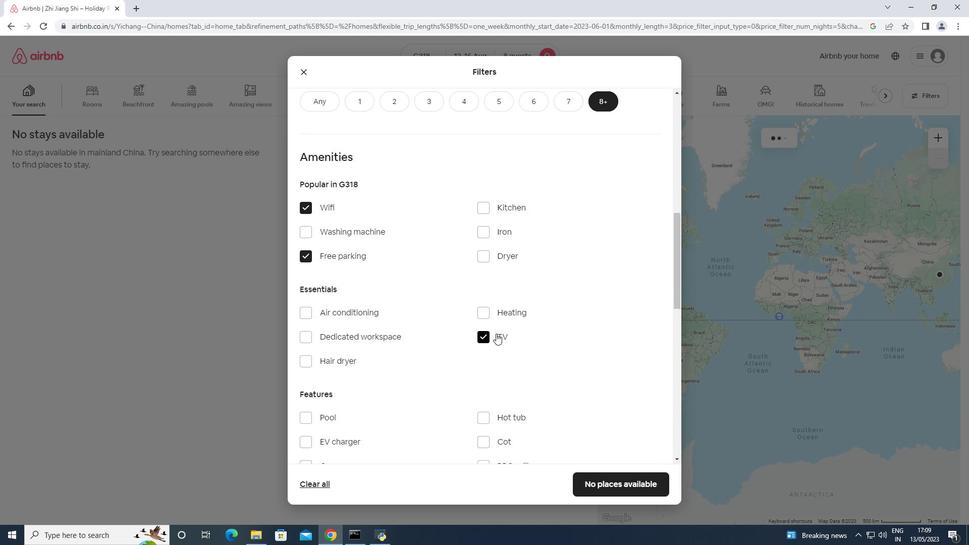 
Action: Mouse moved to (367, 336)
Screenshot: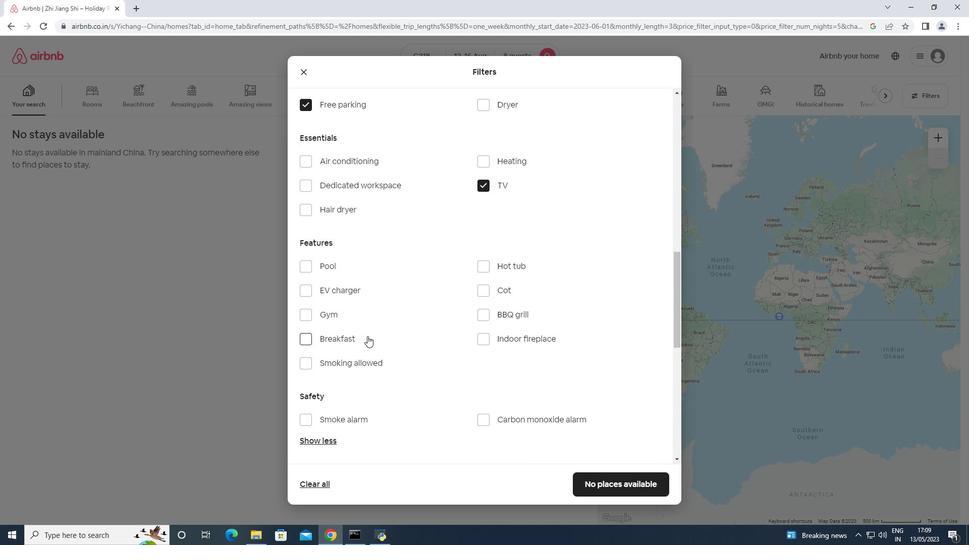 
Action: Mouse pressed left at (367, 336)
Screenshot: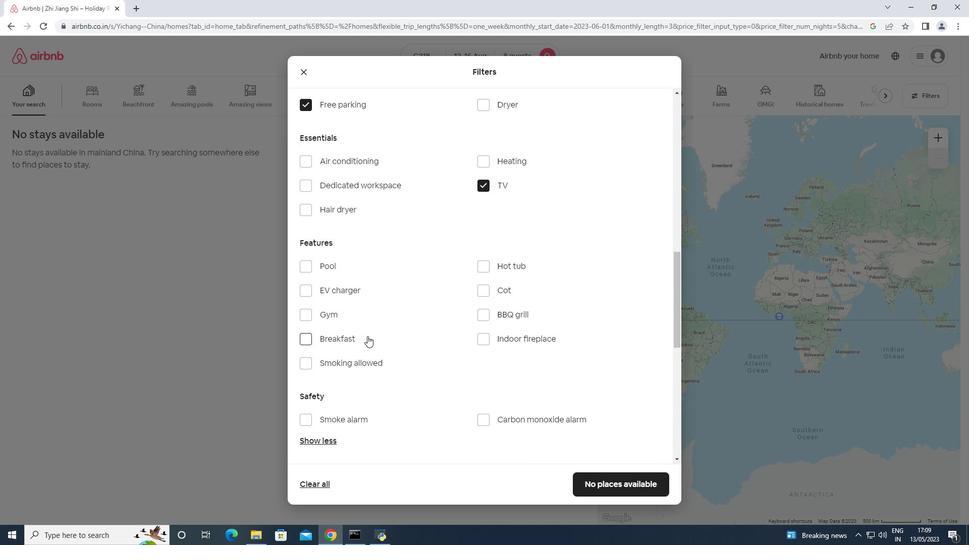 
Action: Mouse moved to (360, 315)
Screenshot: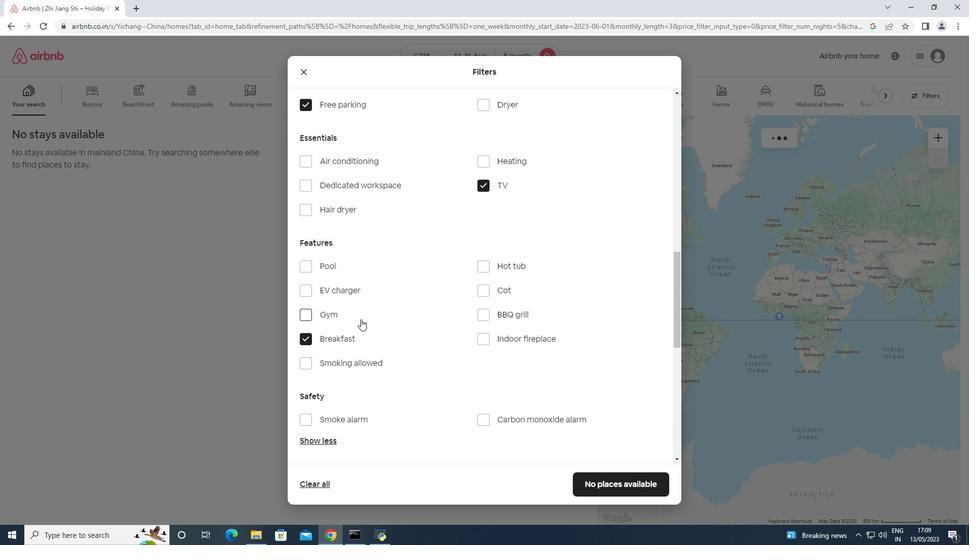 
Action: Mouse pressed left at (360, 315)
Screenshot: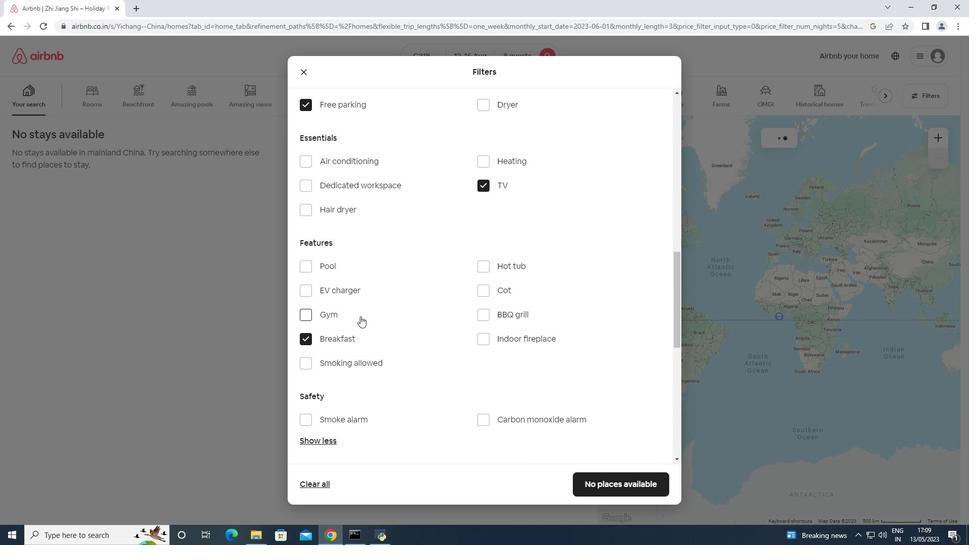 
Action: Mouse moved to (360, 315)
Screenshot: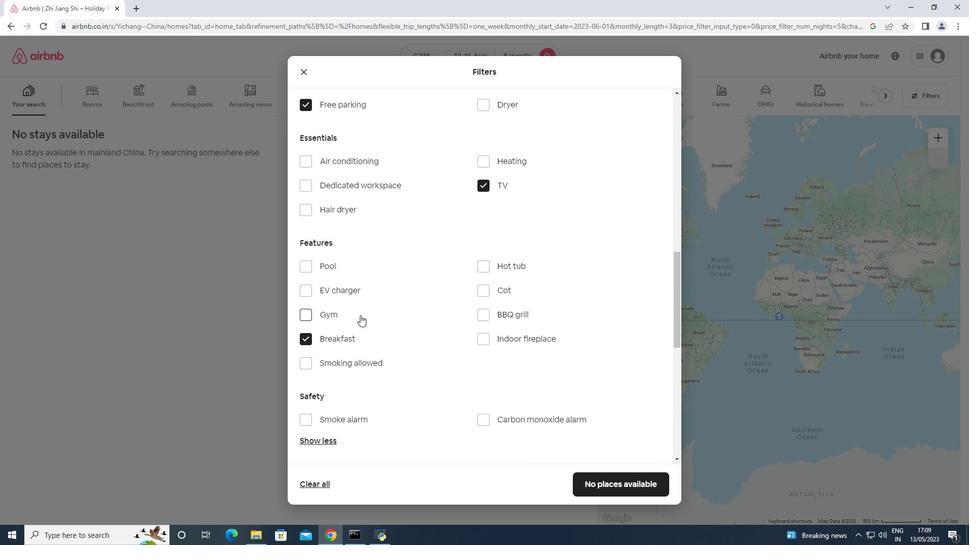 
Action: Mouse scrolled (360, 315) with delta (0, 0)
Screenshot: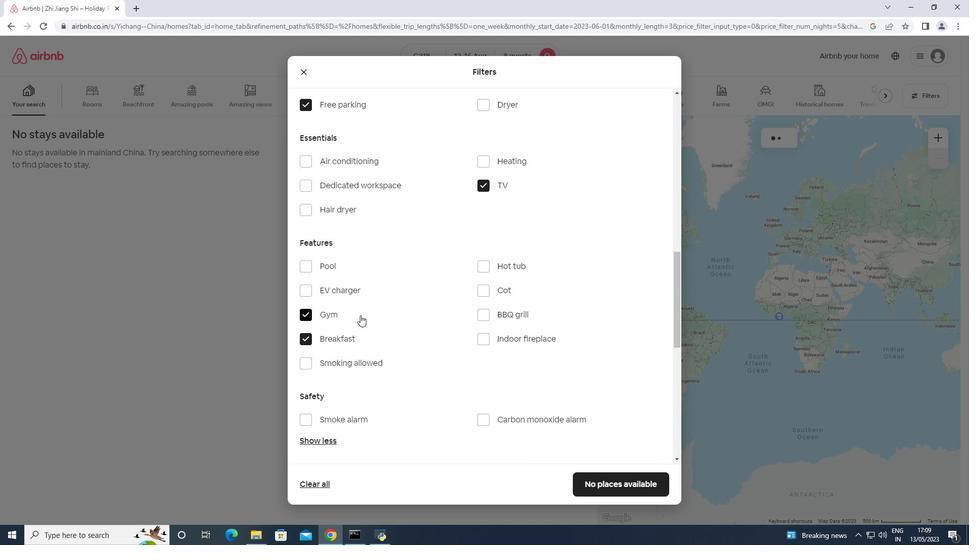 
Action: Mouse scrolled (360, 315) with delta (0, 0)
Screenshot: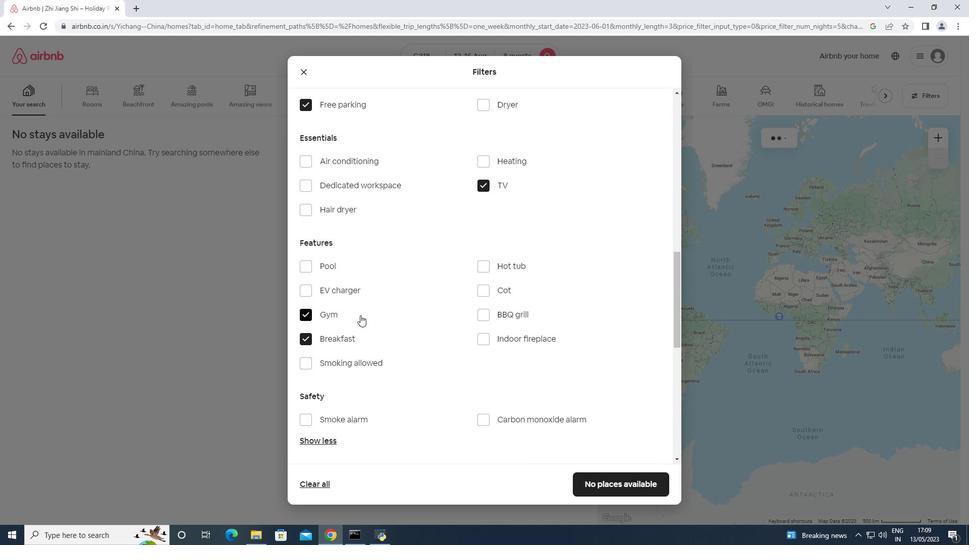
Action: Mouse scrolled (360, 315) with delta (0, 0)
Screenshot: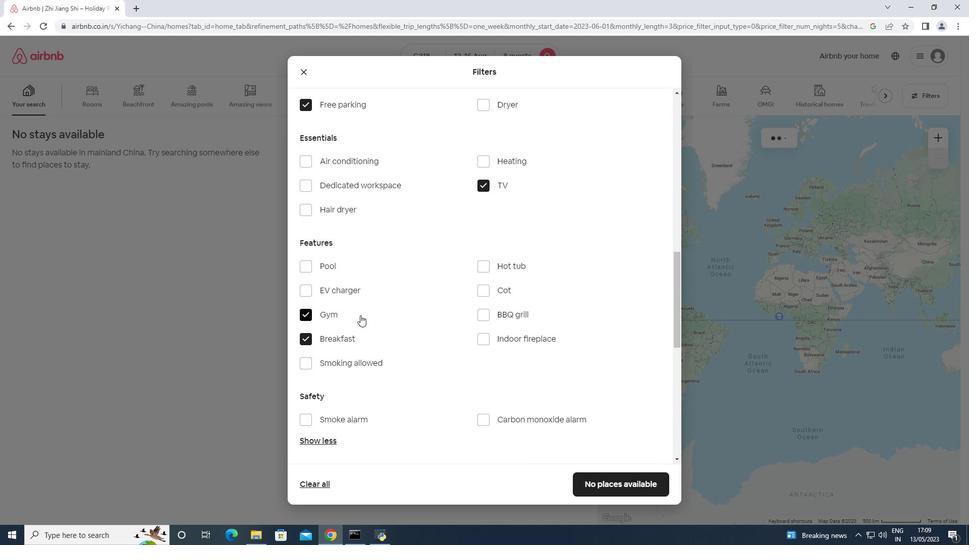 
Action: Mouse scrolled (360, 315) with delta (0, 0)
Screenshot: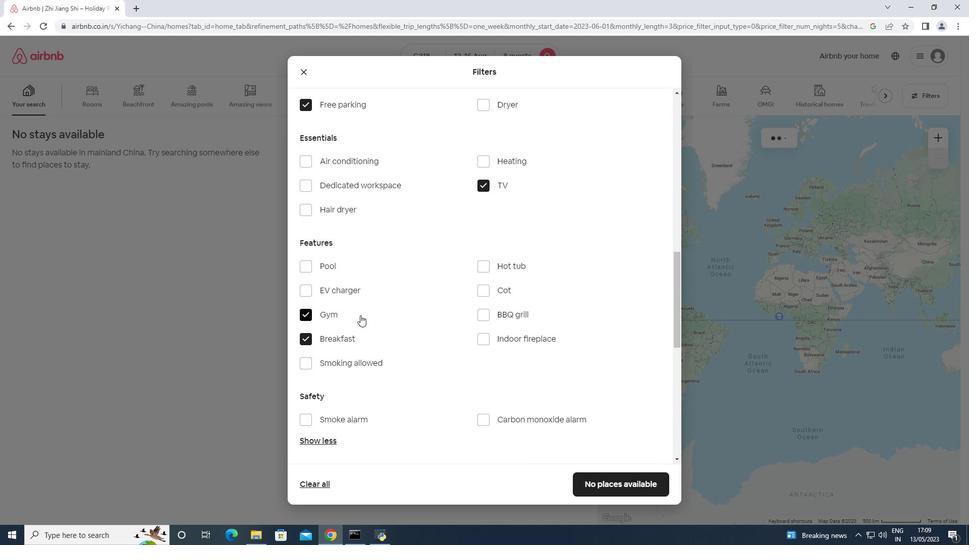 
Action: Mouse scrolled (360, 315) with delta (0, 0)
Screenshot: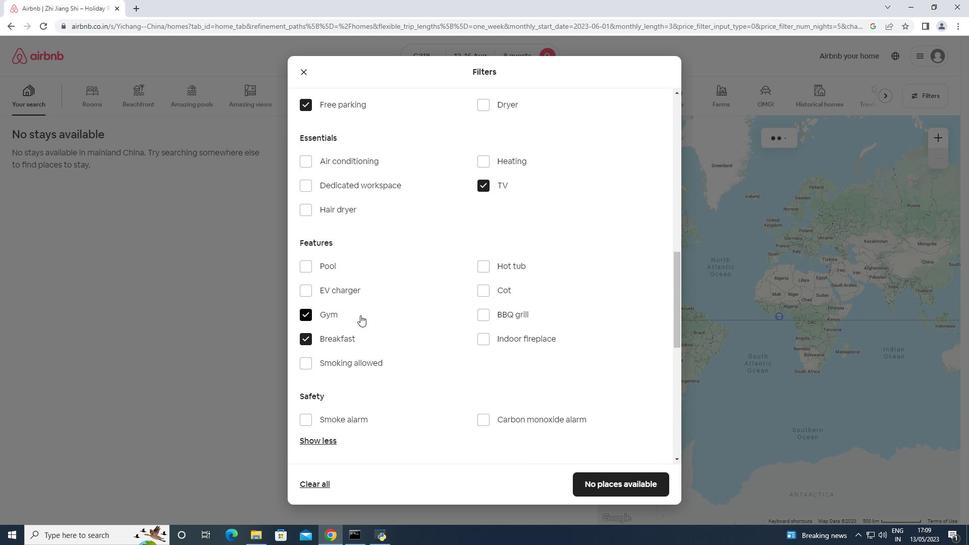 
Action: Mouse moved to (647, 303)
Screenshot: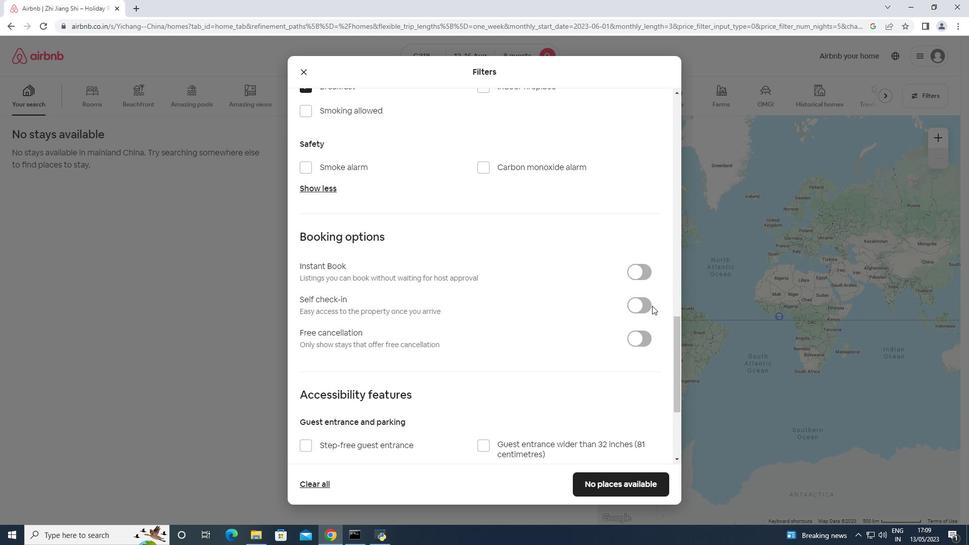 
Action: Mouse pressed left at (647, 303)
Screenshot: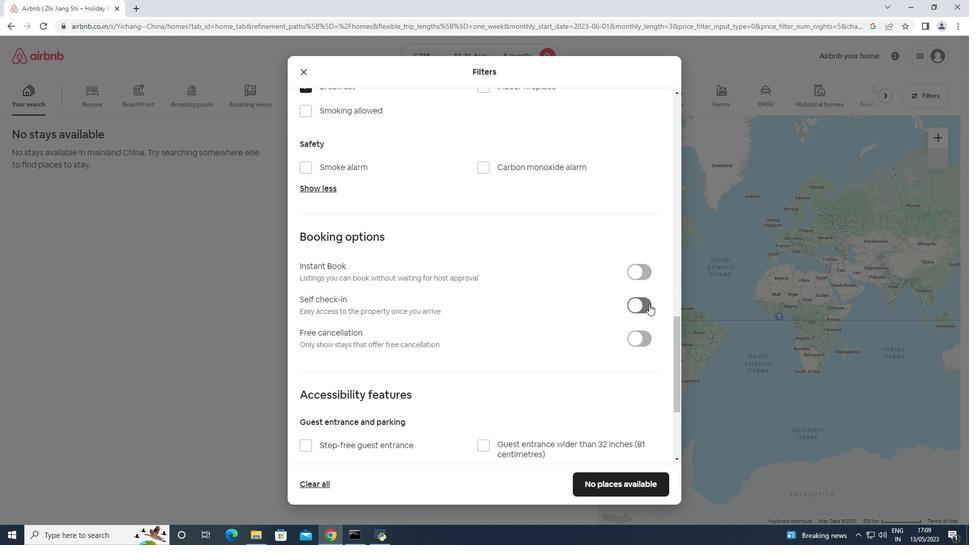 
Action: Mouse moved to (645, 303)
Screenshot: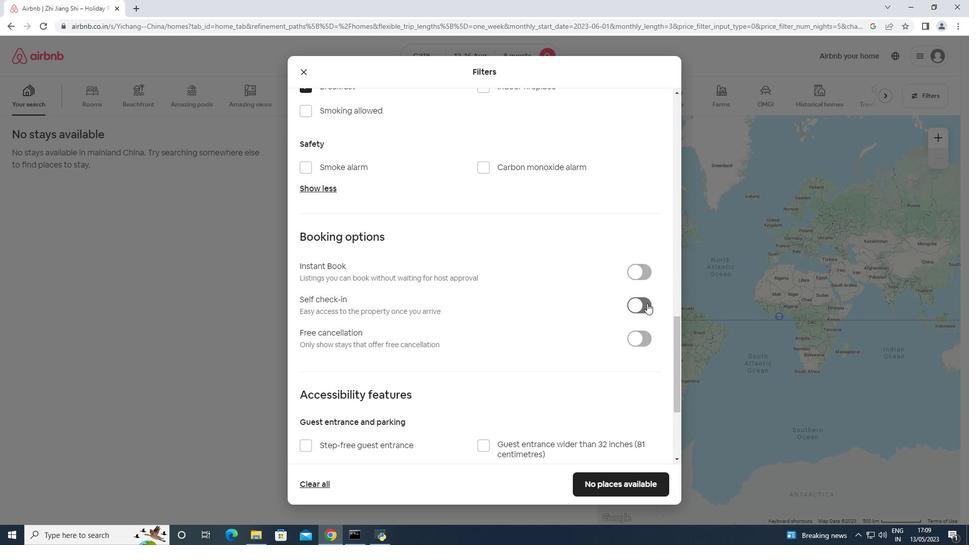 
Action: Mouse scrolled (645, 303) with delta (0, 0)
Screenshot: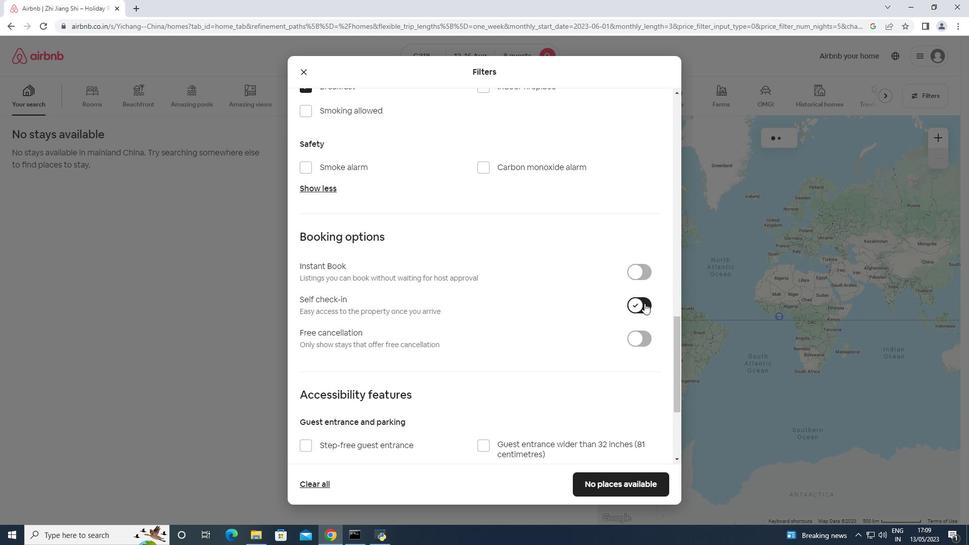 
Action: Mouse scrolled (645, 303) with delta (0, 0)
Screenshot: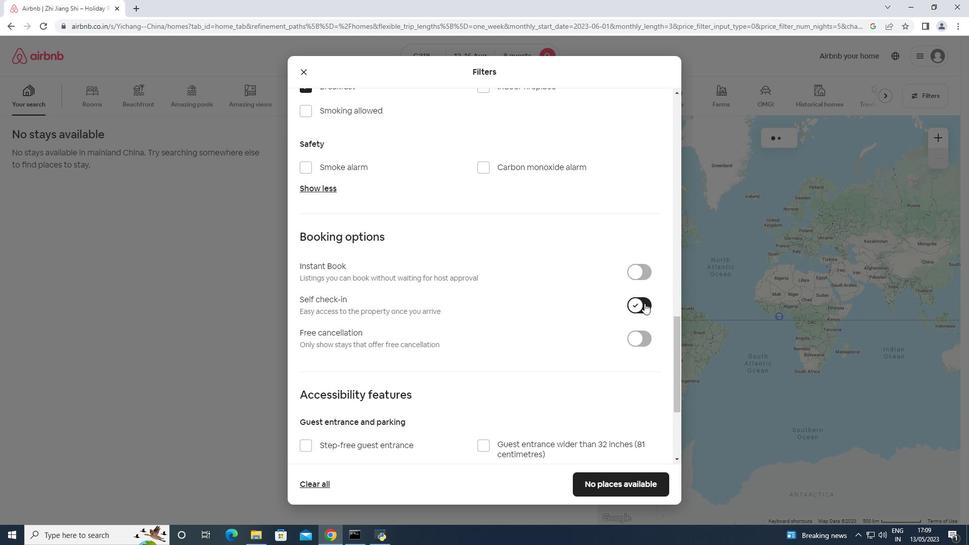 
Action: Mouse scrolled (645, 303) with delta (0, 0)
Screenshot: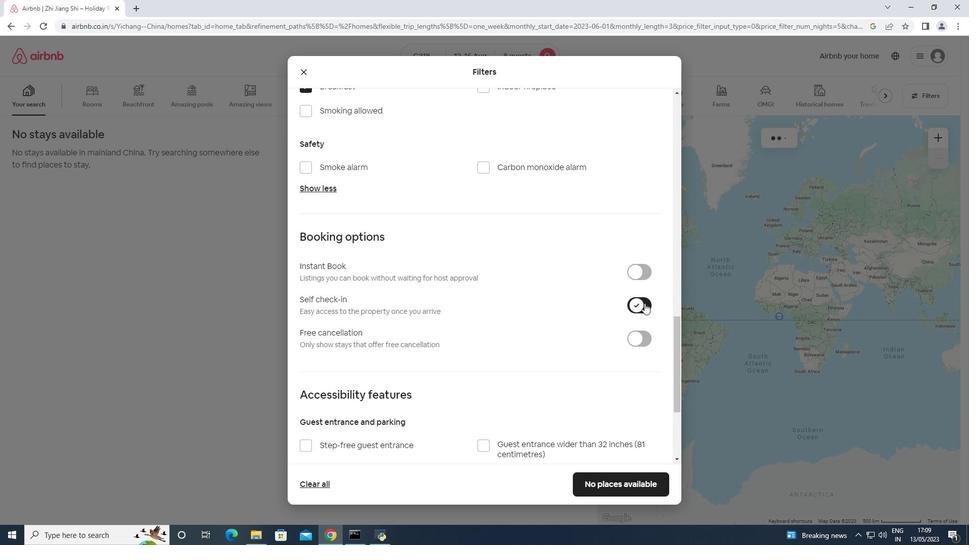 
Action: Mouse scrolled (645, 303) with delta (0, 0)
Screenshot: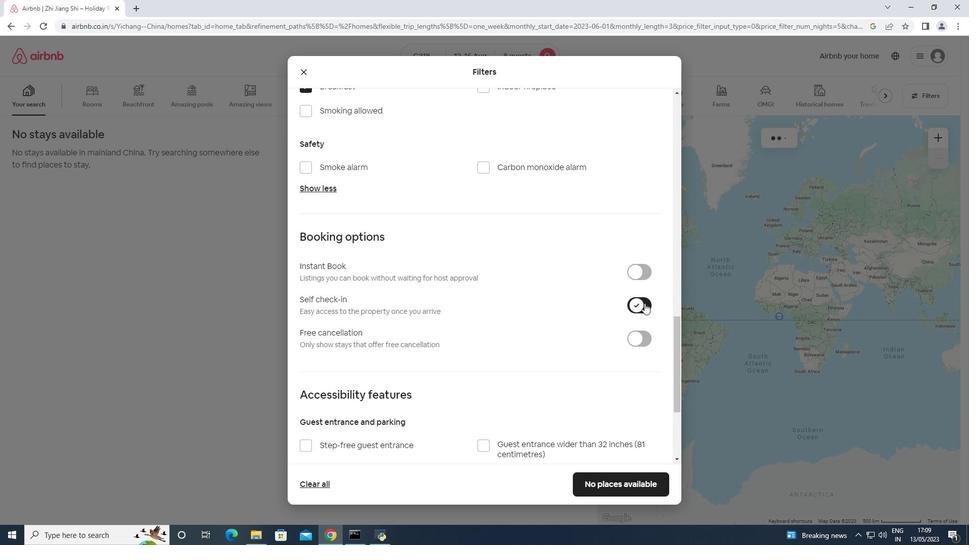 
Action: Mouse scrolled (645, 303) with delta (0, 0)
Screenshot: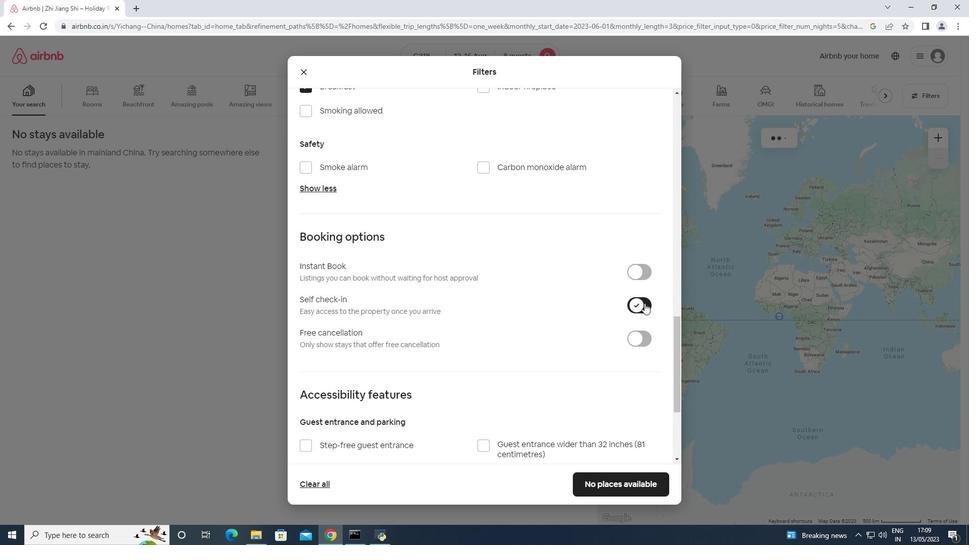 
Action: Mouse scrolled (645, 303) with delta (0, 0)
Screenshot: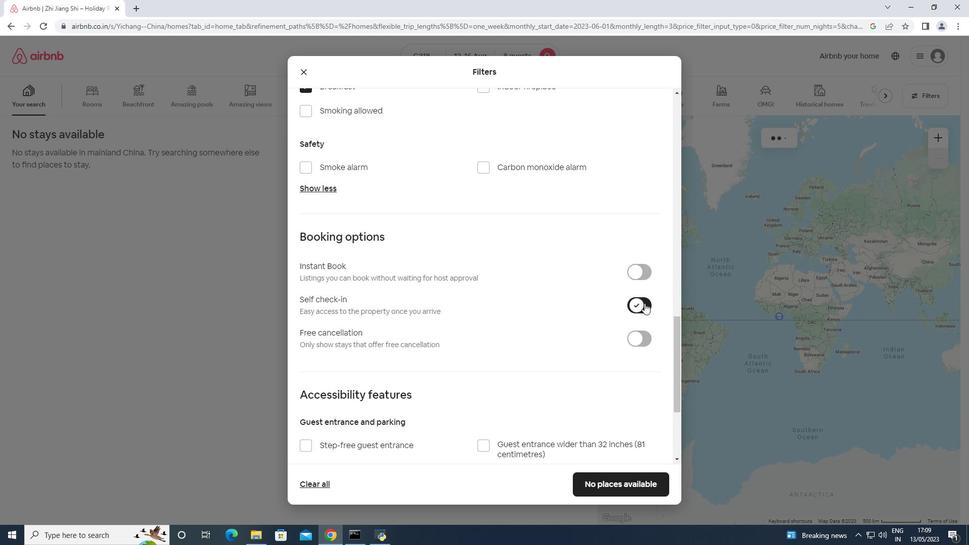 
Action: Mouse moved to (631, 313)
Screenshot: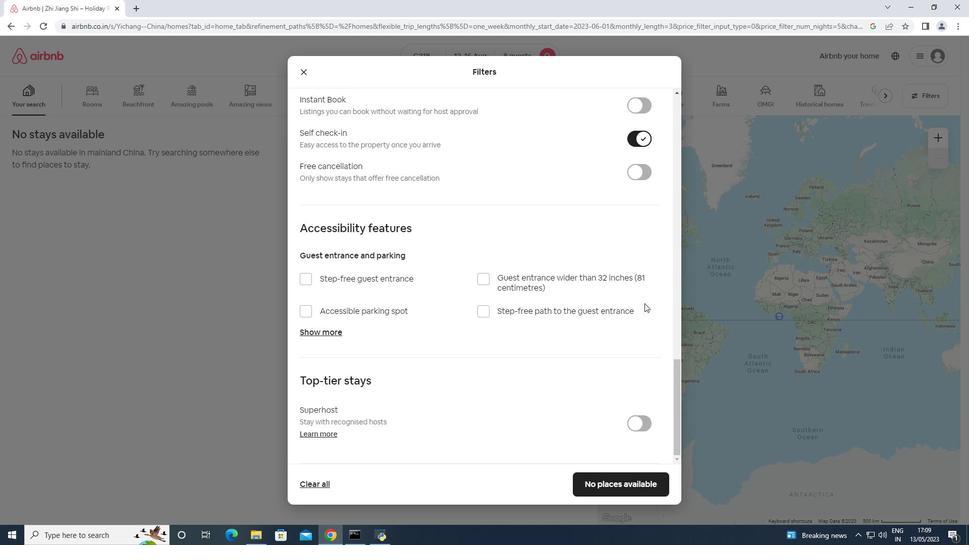 
Action: Mouse scrolled (631, 312) with delta (0, 0)
Screenshot: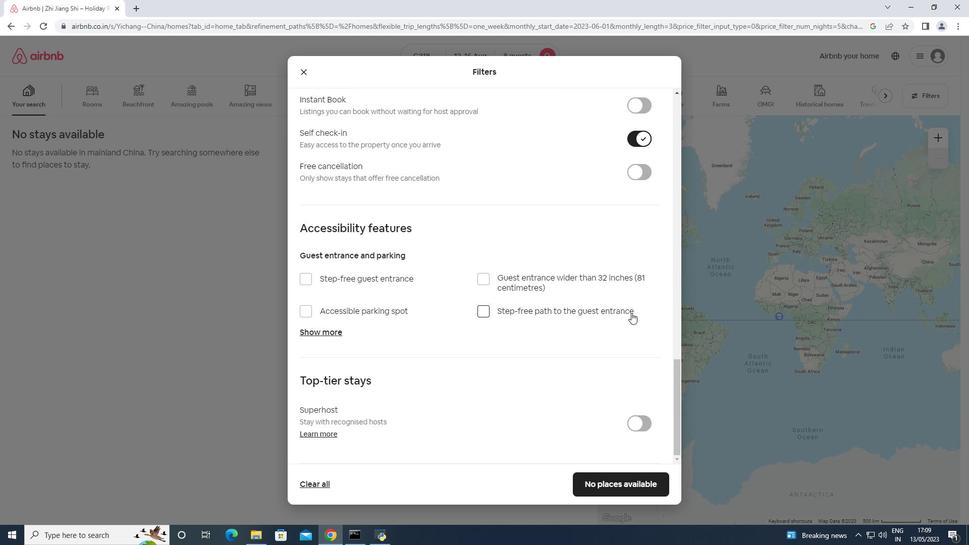 
Action: Mouse moved to (630, 314)
Screenshot: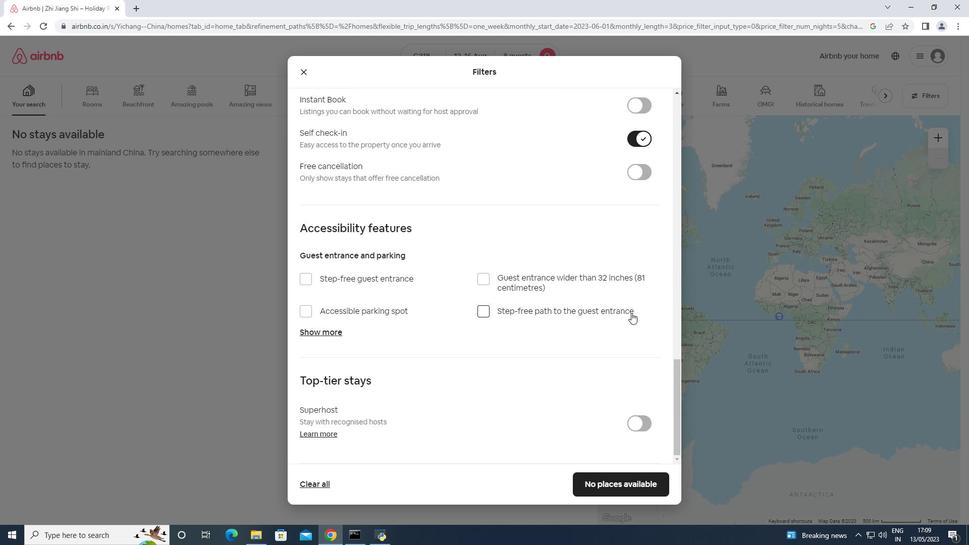 
Action: Mouse scrolled (630, 313) with delta (0, 0)
Screenshot: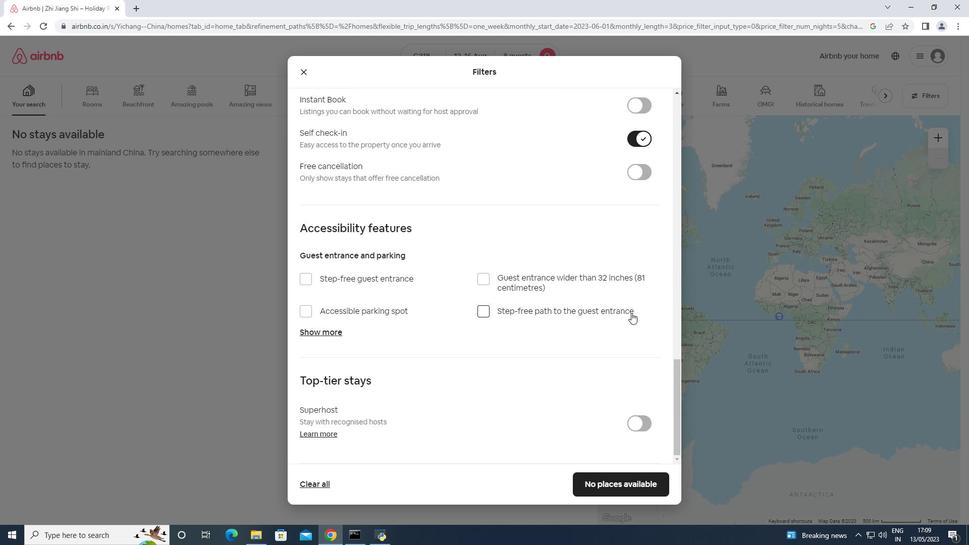 
Action: Mouse scrolled (630, 313) with delta (0, 0)
Screenshot: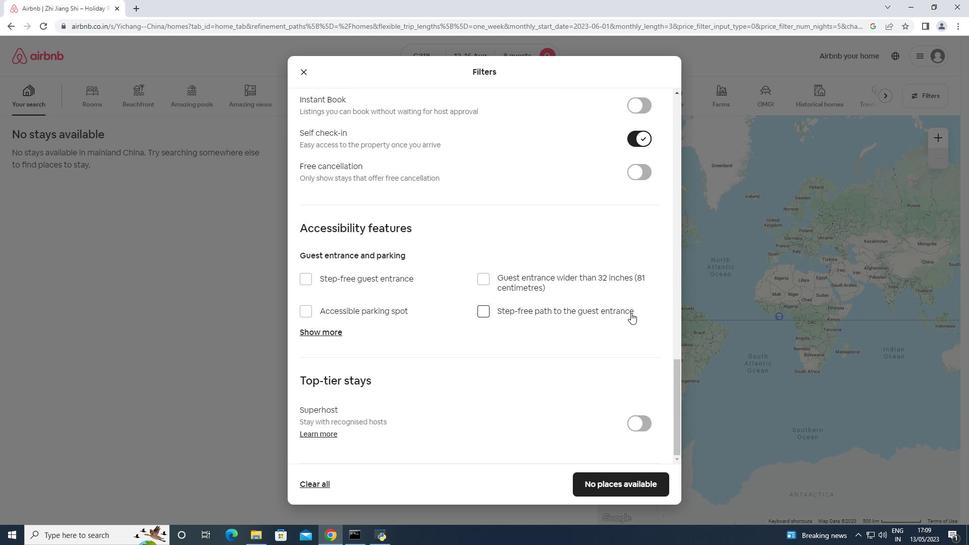 
Action: Mouse scrolled (630, 313) with delta (0, -1)
Screenshot: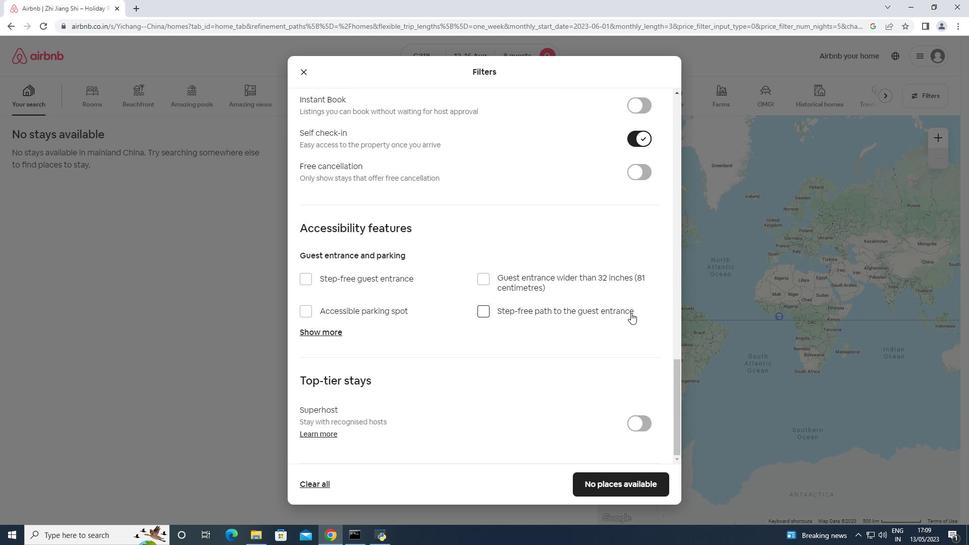 
Action: Mouse moved to (598, 477)
Screenshot: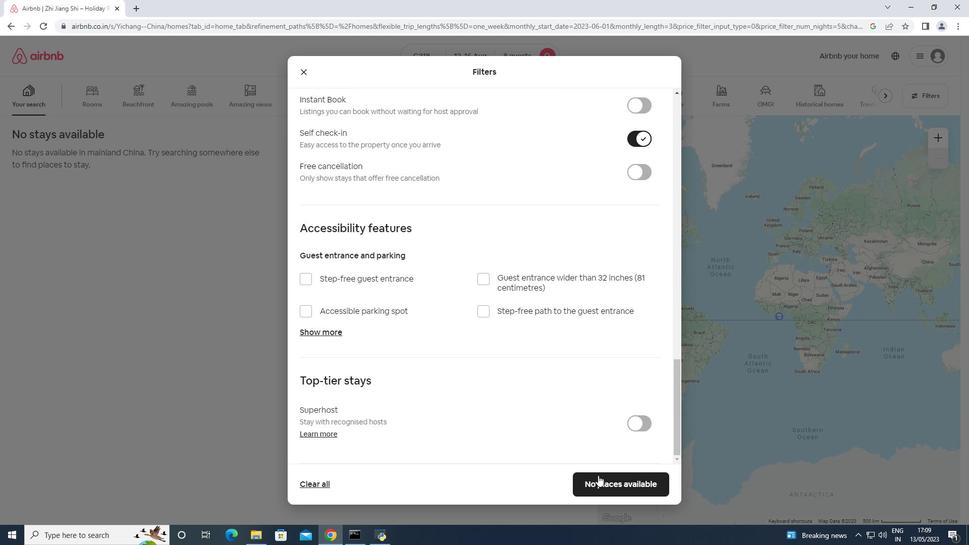 
Action: Mouse pressed left at (598, 477)
Screenshot: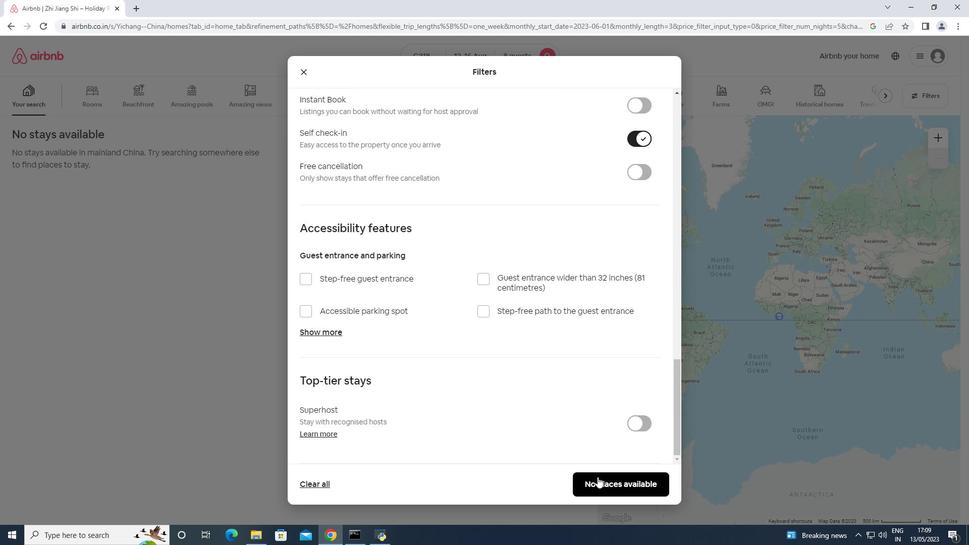 
Action: Mouse moved to (570, 220)
Screenshot: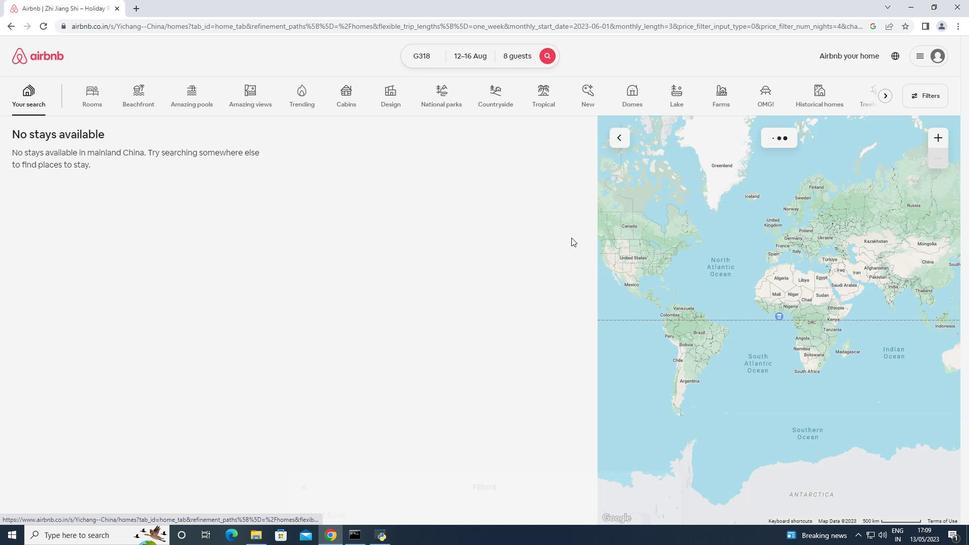 
